 Task: Add a signature Gabriel Evans containing With warm thanks and best wishes, Gabriel Evans to email address softage.4@softage.net and add a label Clothing
Action: Mouse moved to (933, 89)
Screenshot: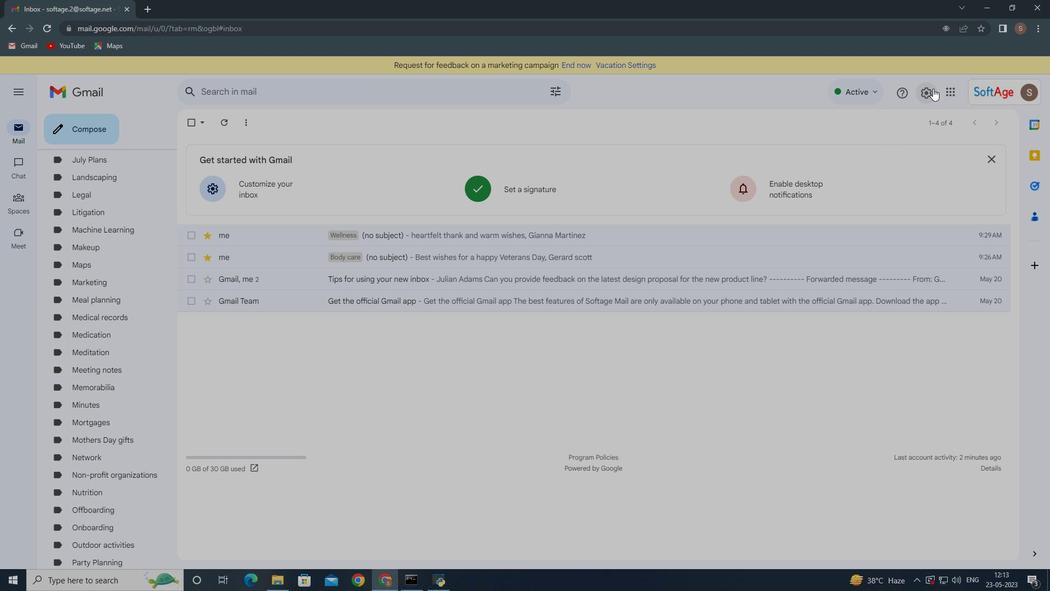 
Action: Mouse pressed left at (933, 89)
Screenshot: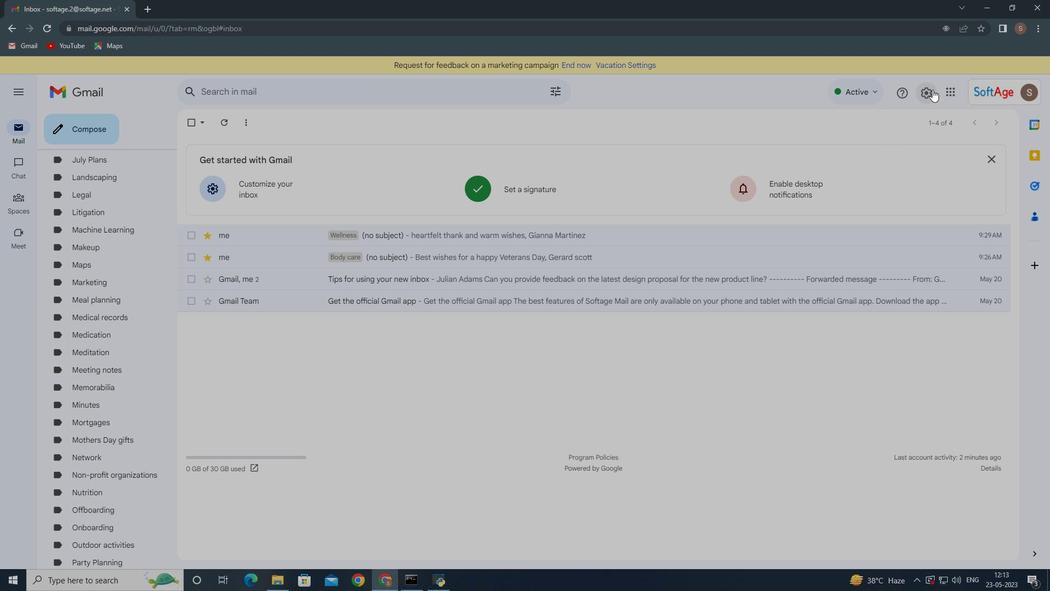 
Action: Mouse moved to (918, 148)
Screenshot: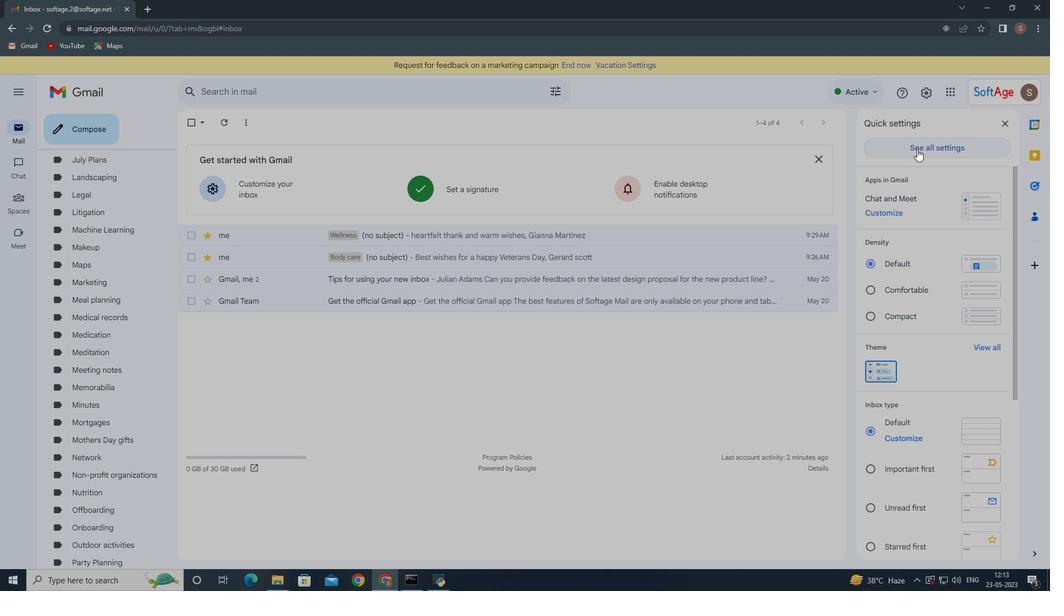 
Action: Mouse pressed left at (918, 148)
Screenshot: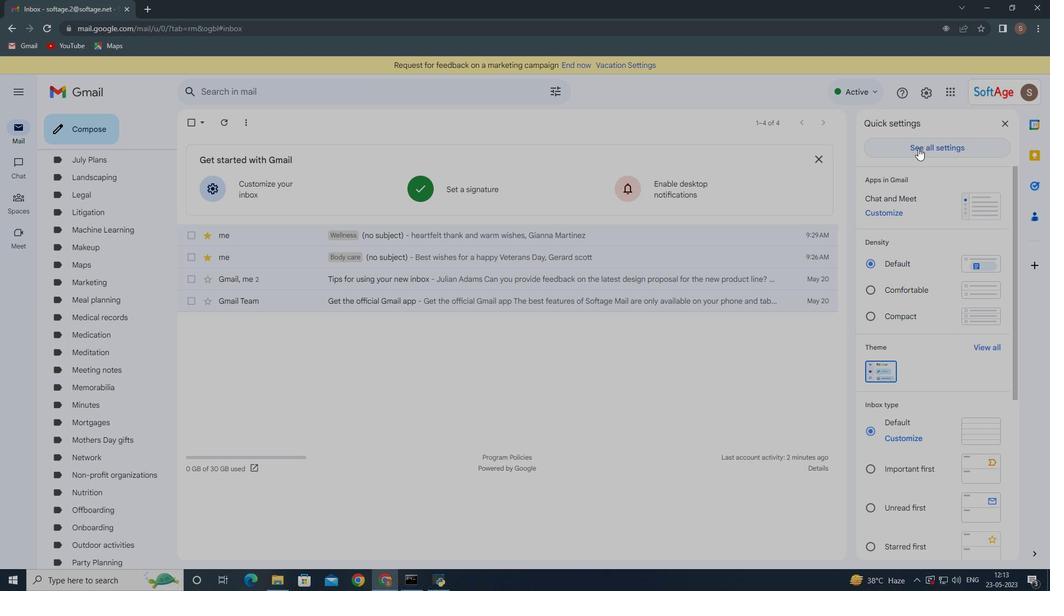 
Action: Mouse moved to (497, 222)
Screenshot: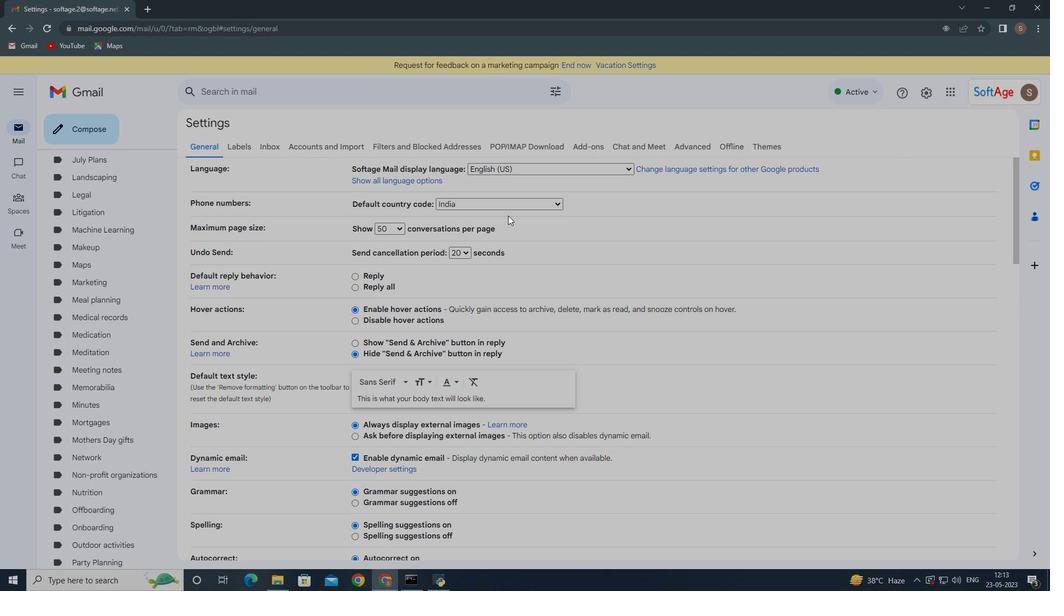 
Action: Mouse scrolled (497, 222) with delta (0, 0)
Screenshot: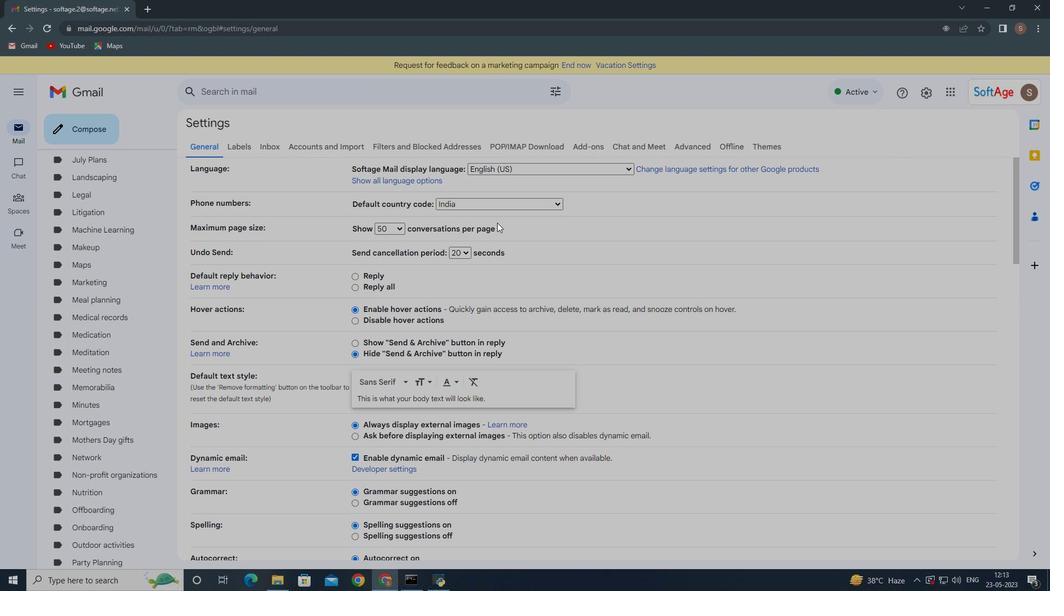 
Action: Mouse scrolled (497, 222) with delta (0, 0)
Screenshot: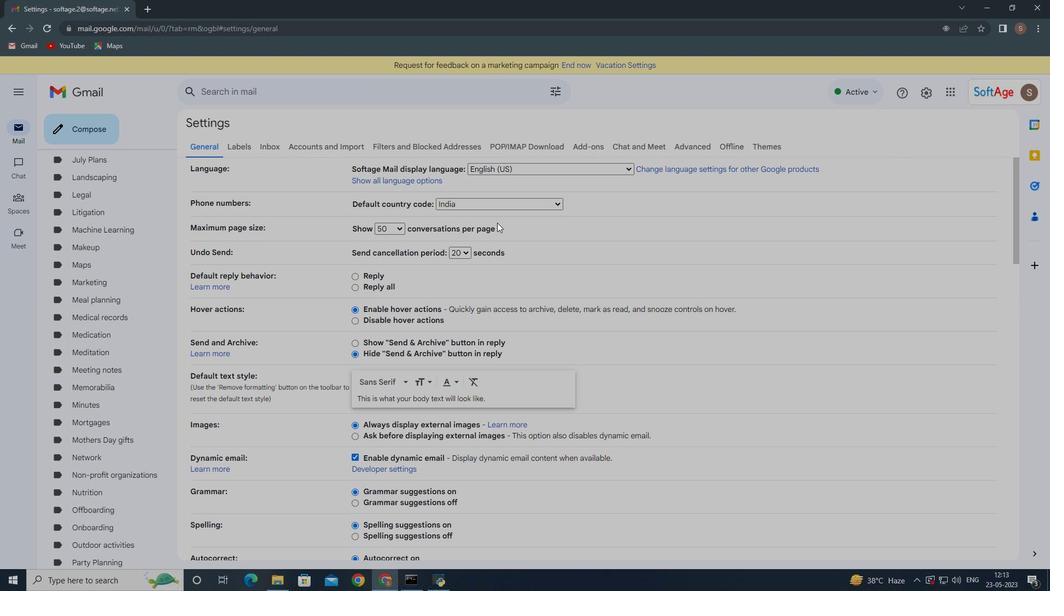 
Action: Mouse scrolled (497, 222) with delta (0, 0)
Screenshot: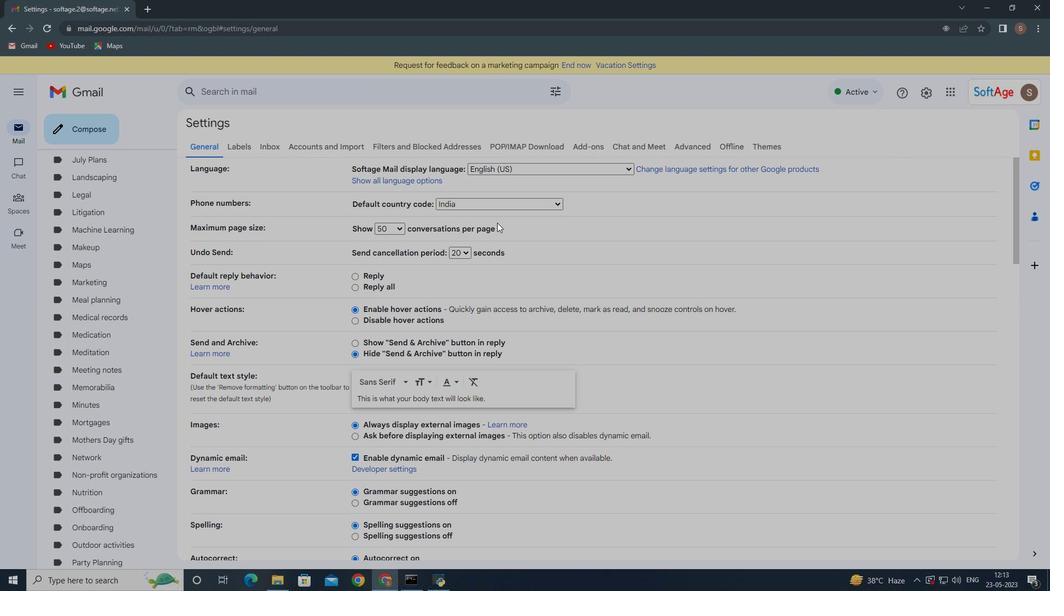 
Action: Mouse scrolled (497, 222) with delta (0, 0)
Screenshot: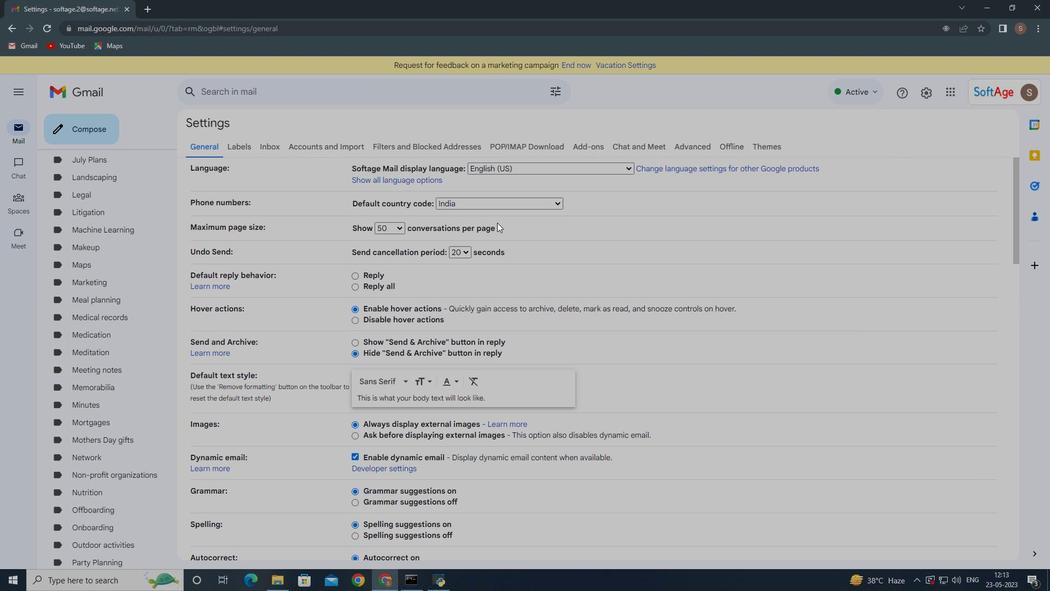 
Action: Mouse scrolled (497, 222) with delta (0, 0)
Screenshot: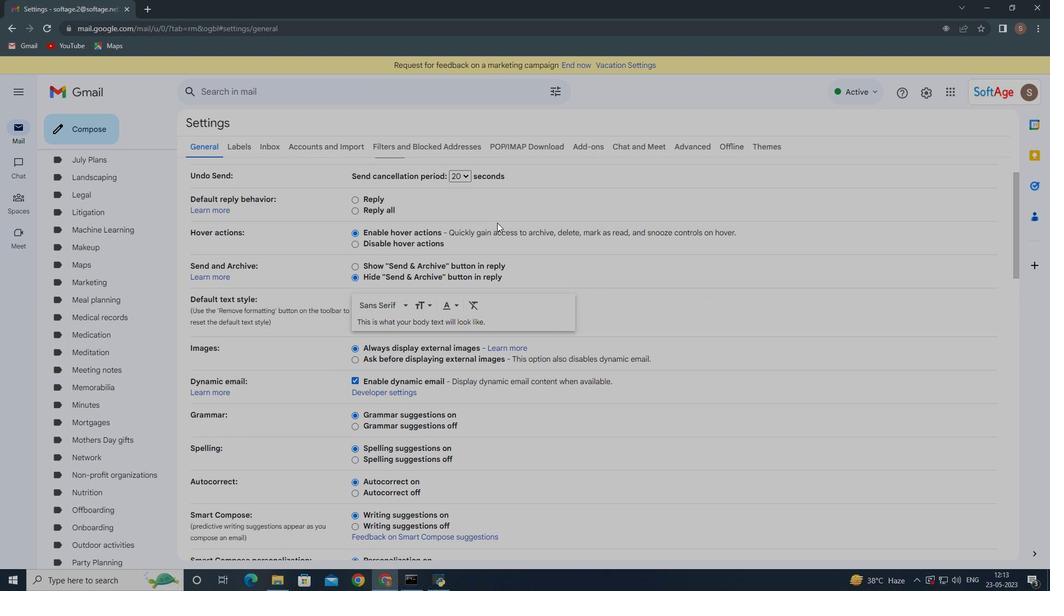 
Action: Mouse scrolled (497, 222) with delta (0, 0)
Screenshot: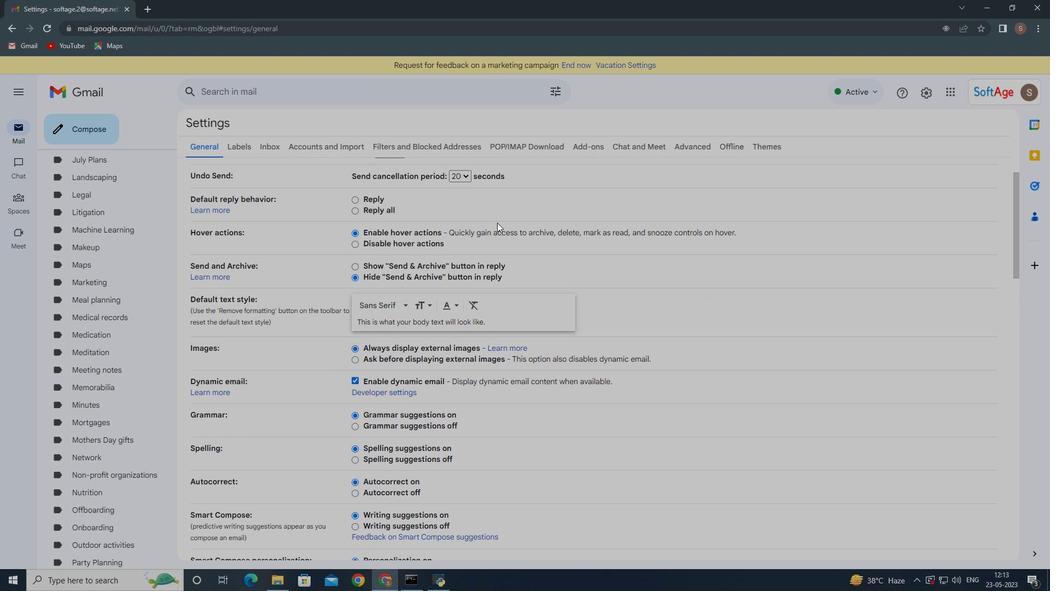 
Action: Mouse scrolled (497, 222) with delta (0, 0)
Screenshot: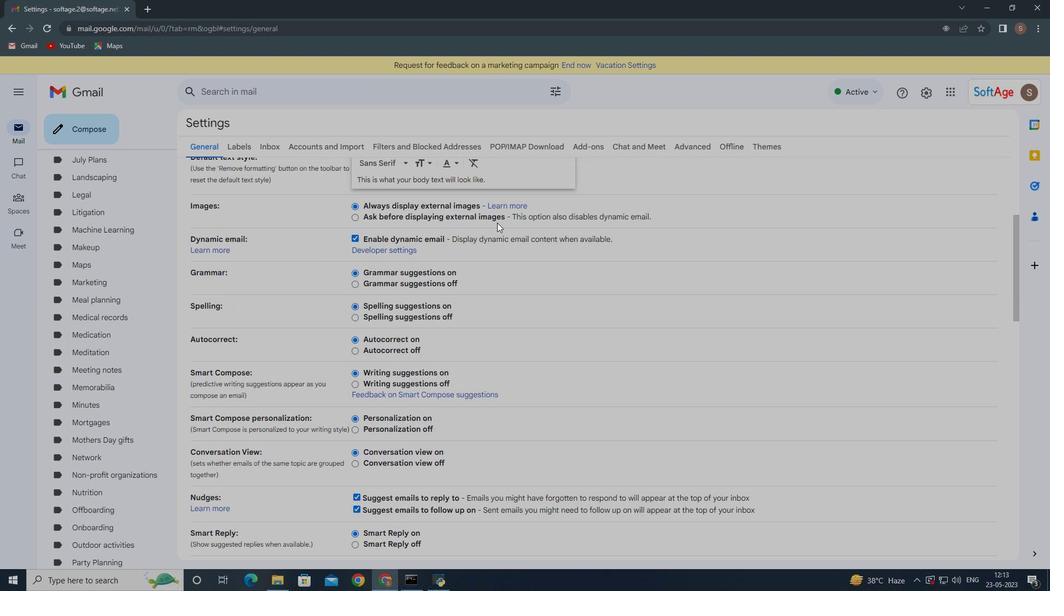 
Action: Mouse scrolled (497, 222) with delta (0, 0)
Screenshot: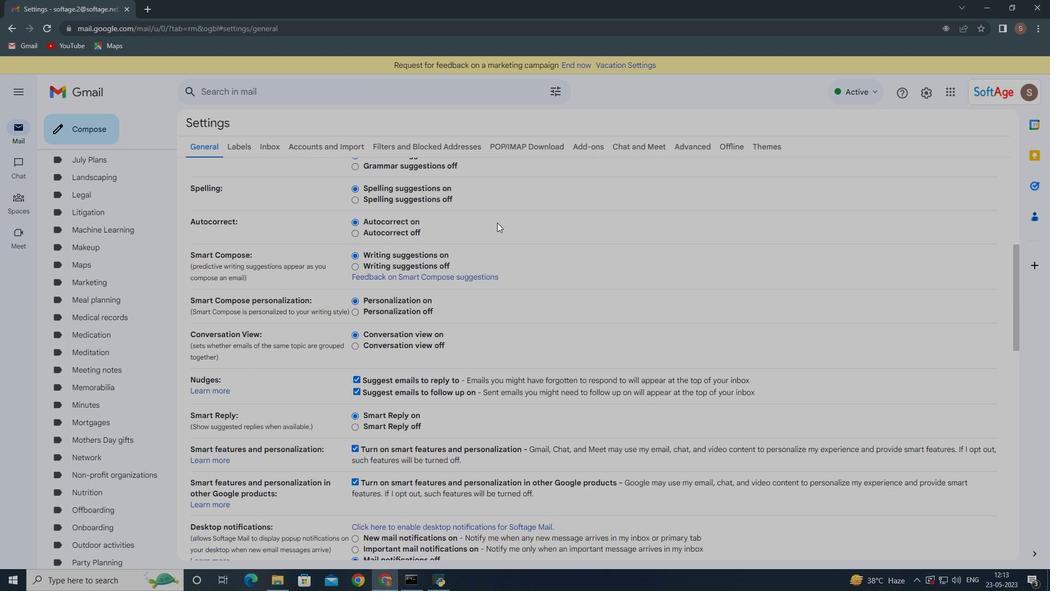 
Action: Mouse scrolled (497, 222) with delta (0, 0)
Screenshot: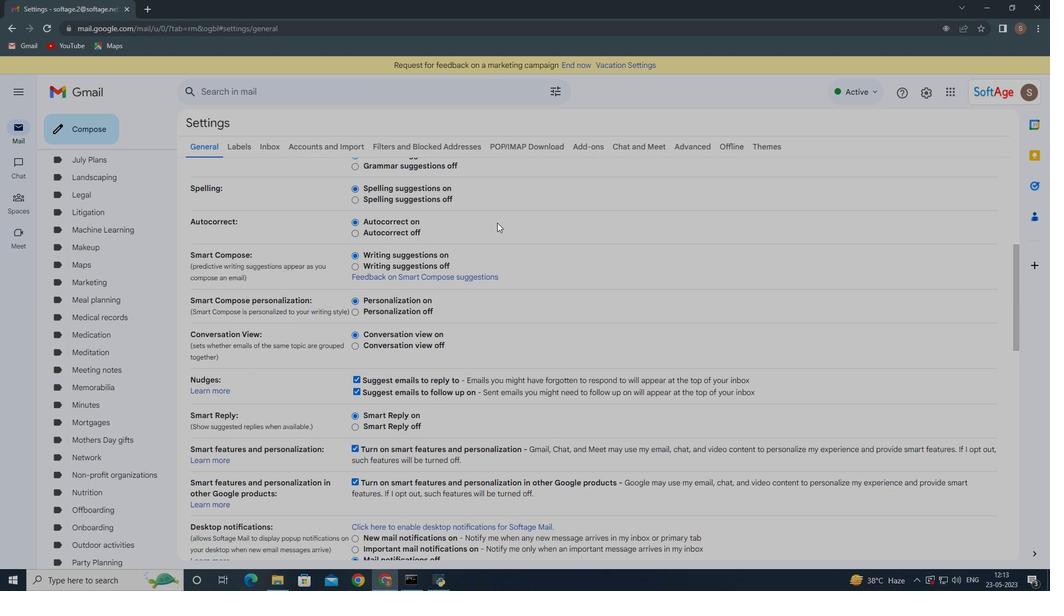 
Action: Mouse scrolled (497, 222) with delta (0, 0)
Screenshot: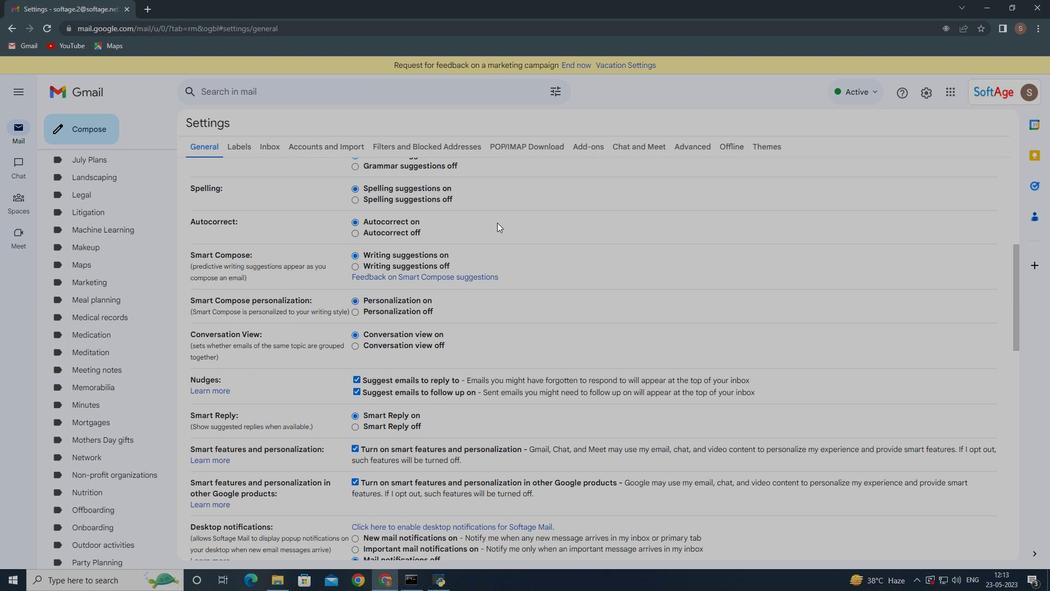 
Action: Mouse scrolled (497, 222) with delta (0, 0)
Screenshot: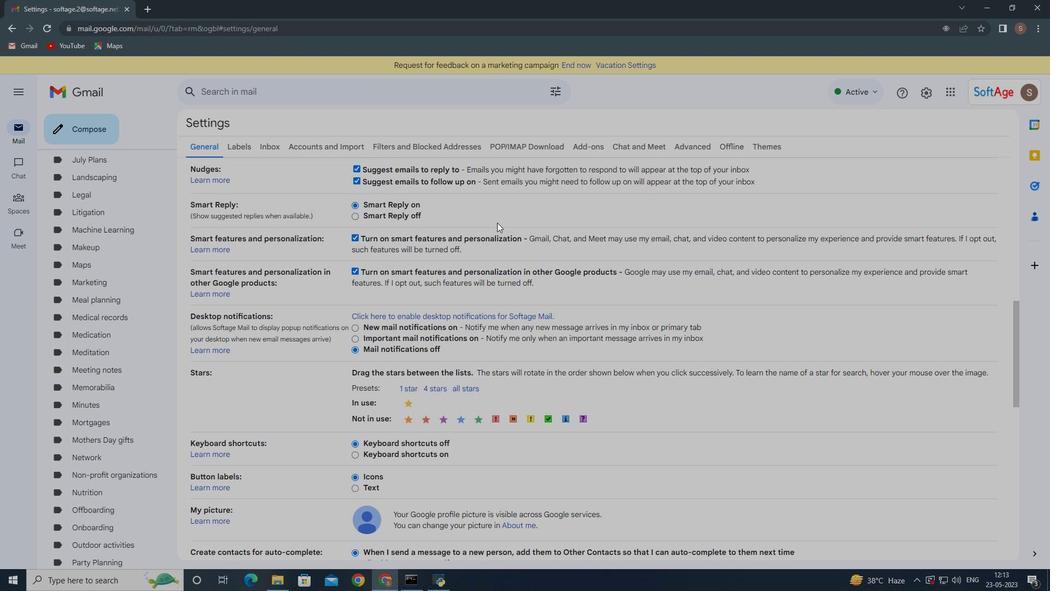 
Action: Mouse scrolled (497, 222) with delta (0, 0)
Screenshot: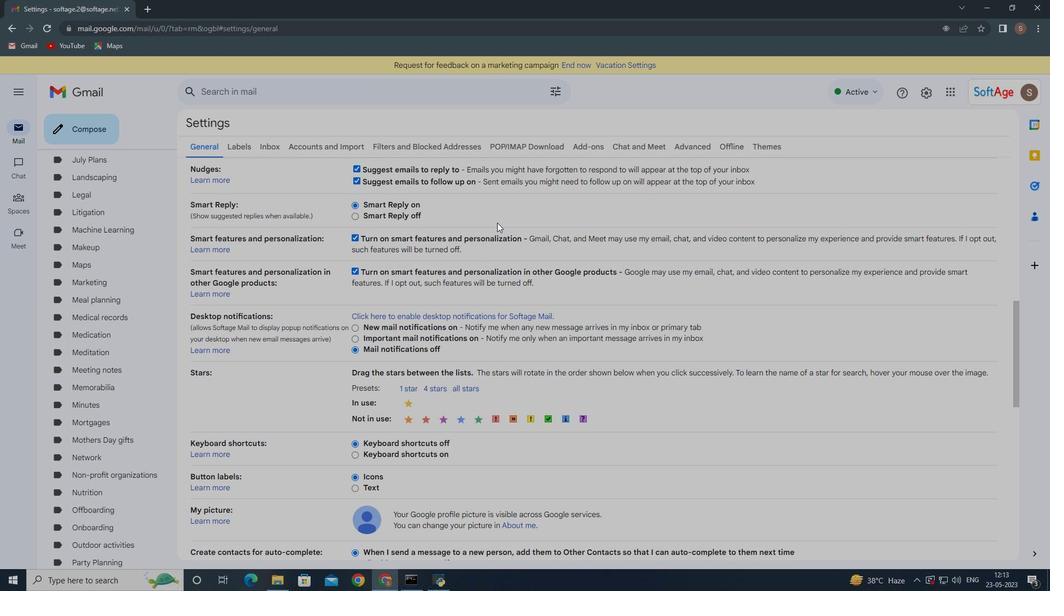 
Action: Mouse scrolled (497, 222) with delta (0, 0)
Screenshot: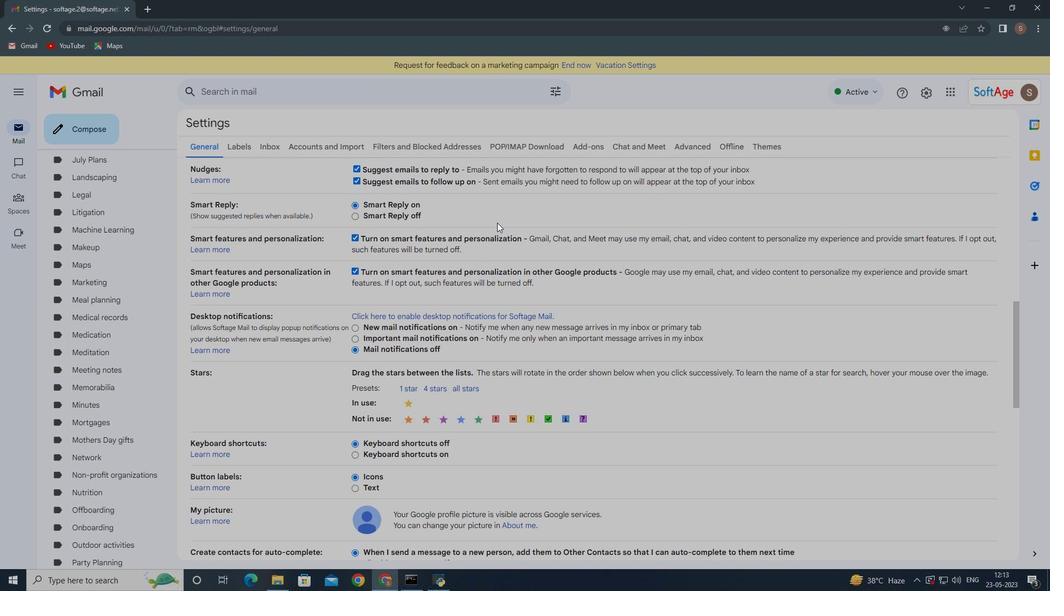 
Action: Mouse moved to (497, 223)
Screenshot: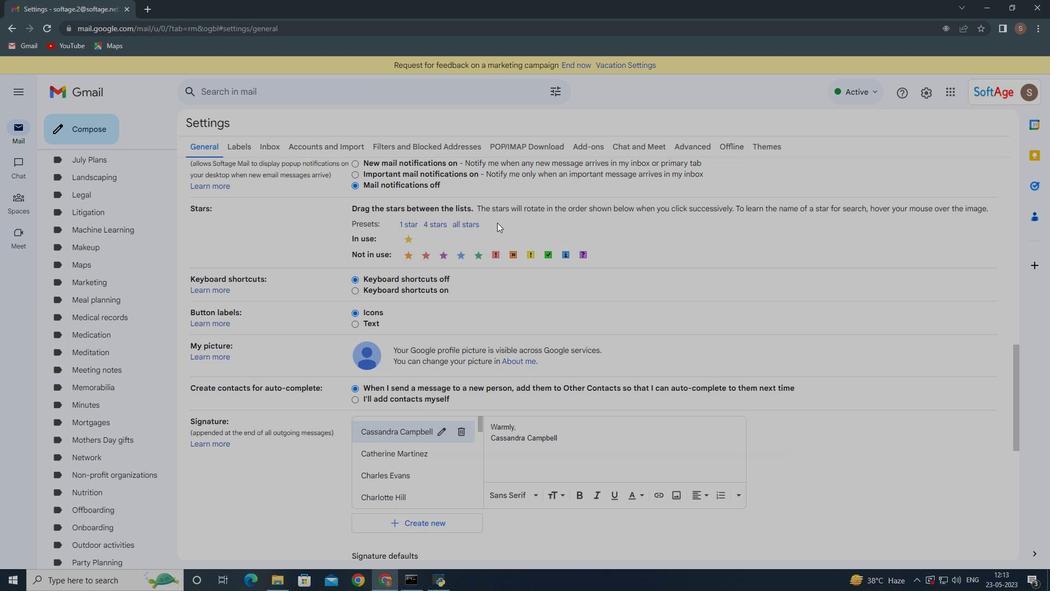 
Action: Mouse scrolled (497, 223) with delta (0, 0)
Screenshot: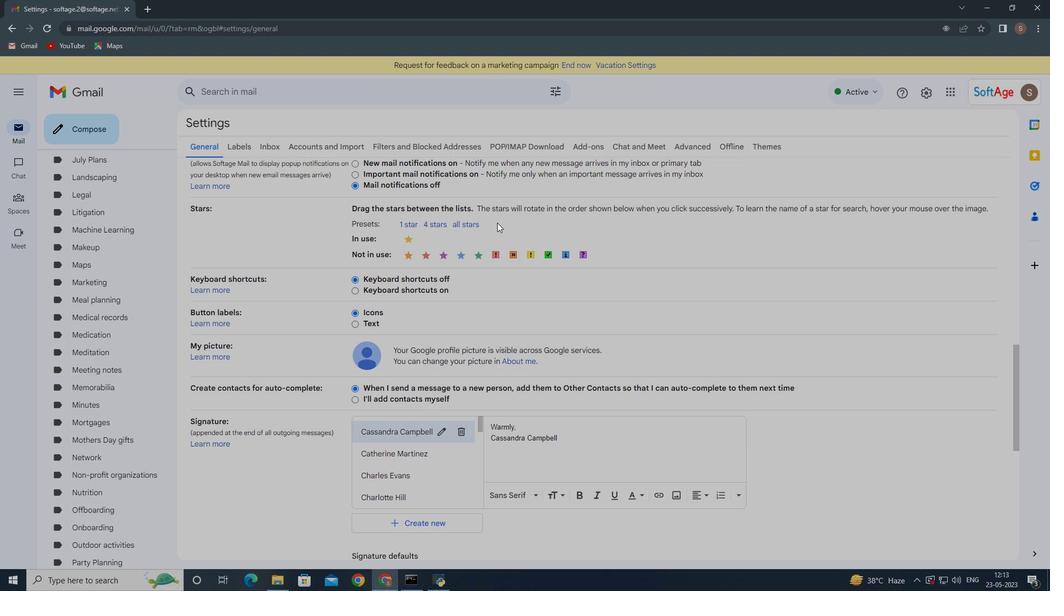
Action: Mouse moved to (497, 224)
Screenshot: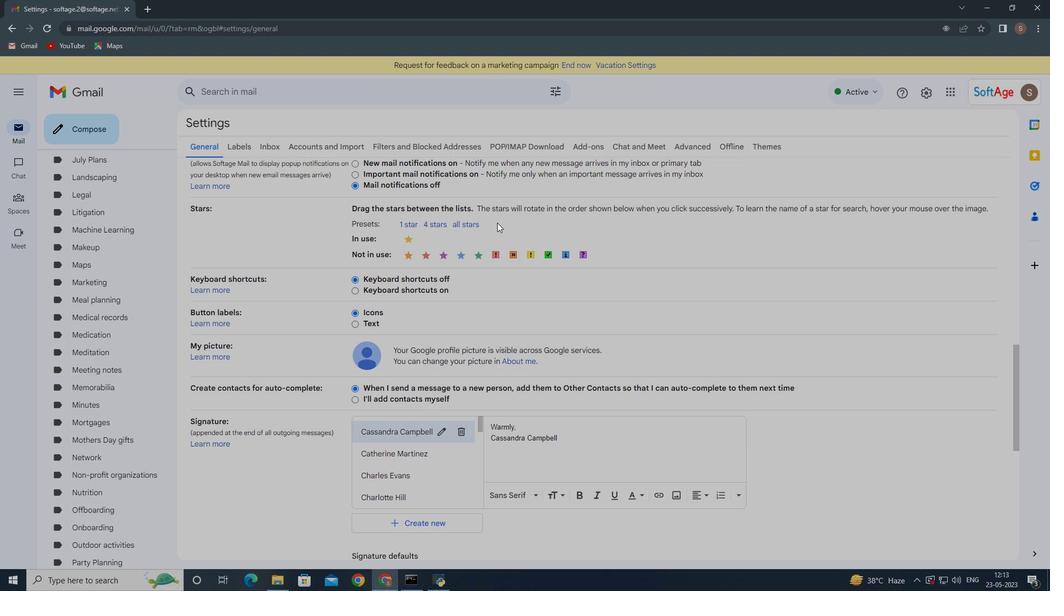 
Action: Mouse scrolled (497, 223) with delta (0, 0)
Screenshot: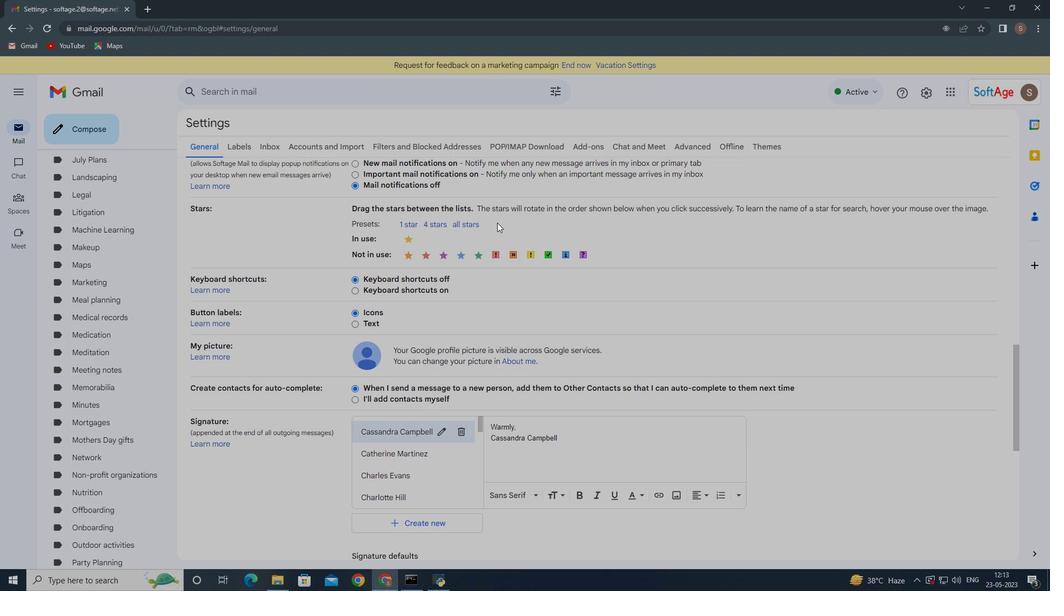 
Action: Mouse moved to (497, 224)
Screenshot: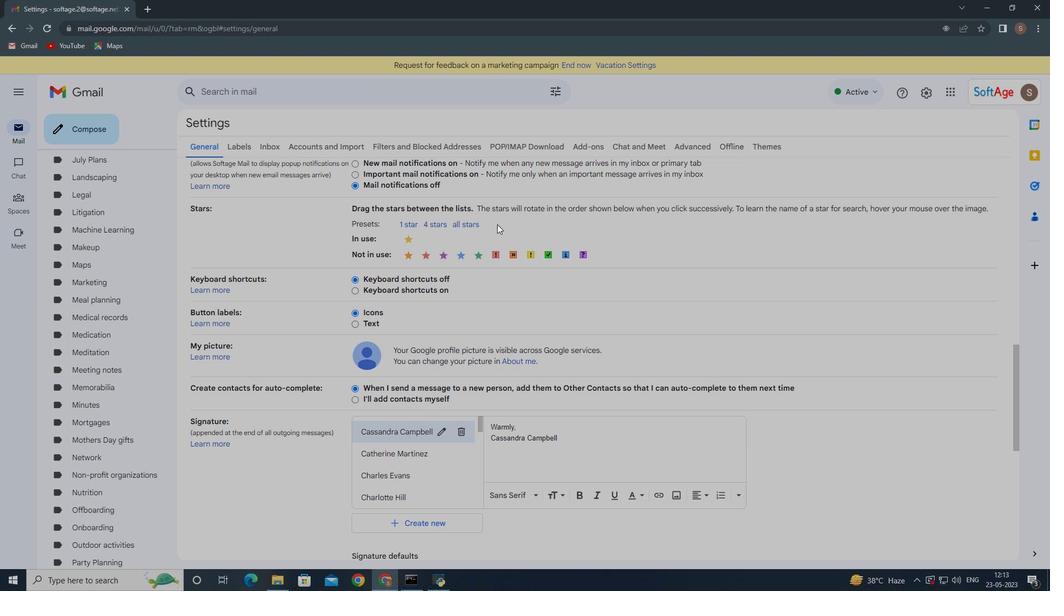 
Action: Mouse scrolled (497, 223) with delta (0, 0)
Screenshot: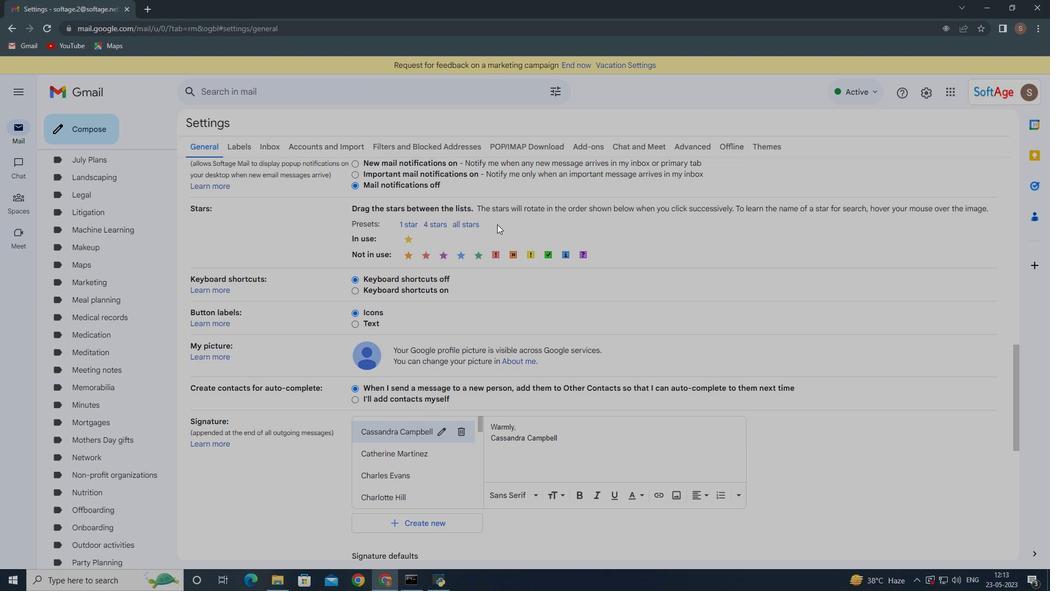 
Action: Mouse moved to (442, 356)
Screenshot: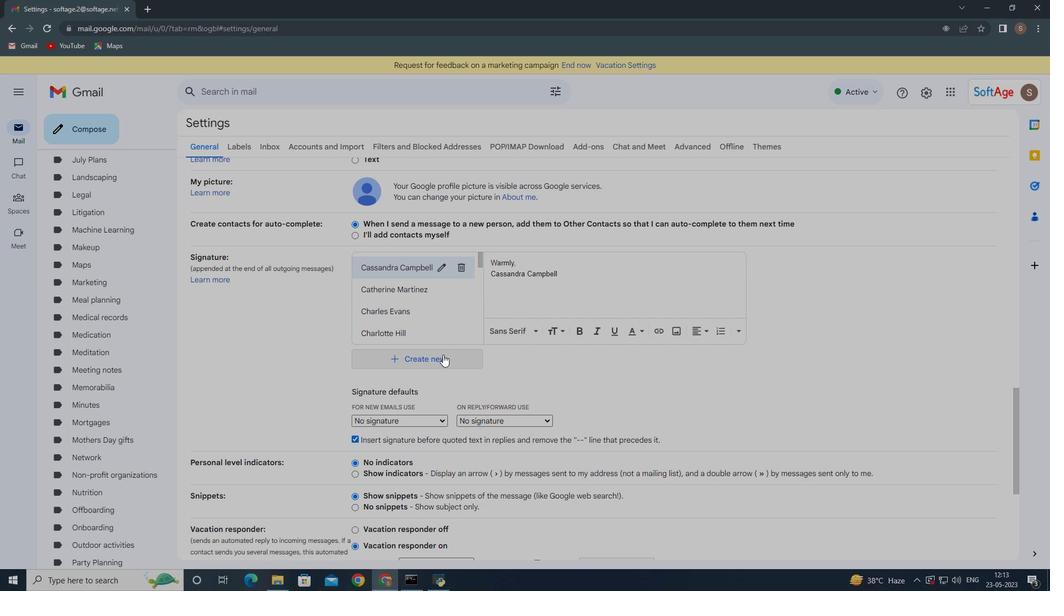 
Action: Mouse pressed left at (442, 356)
Screenshot: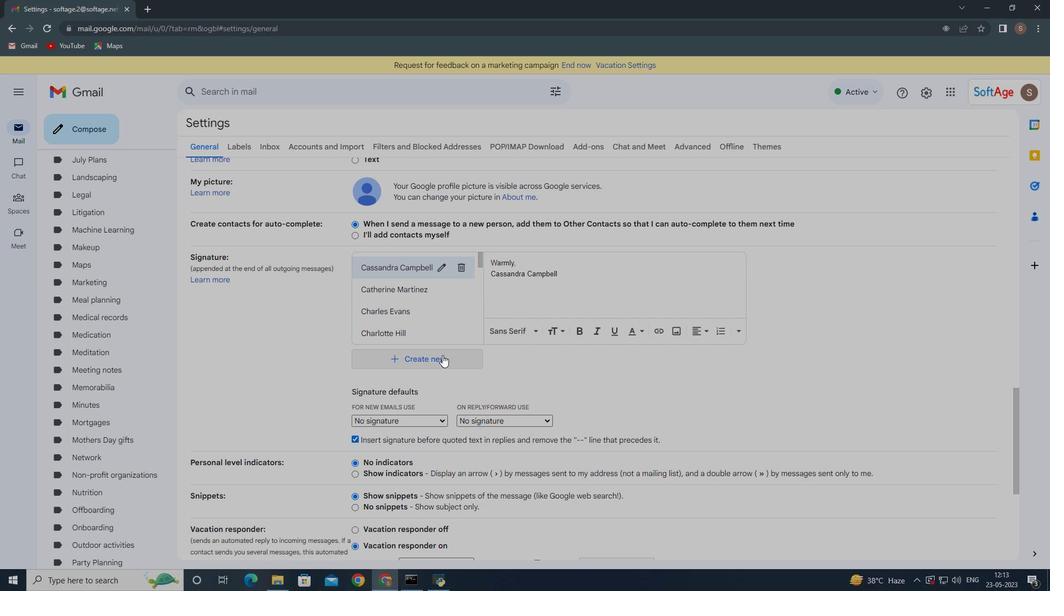 
Action: Mouse moved to (522, 247)
Screenshot: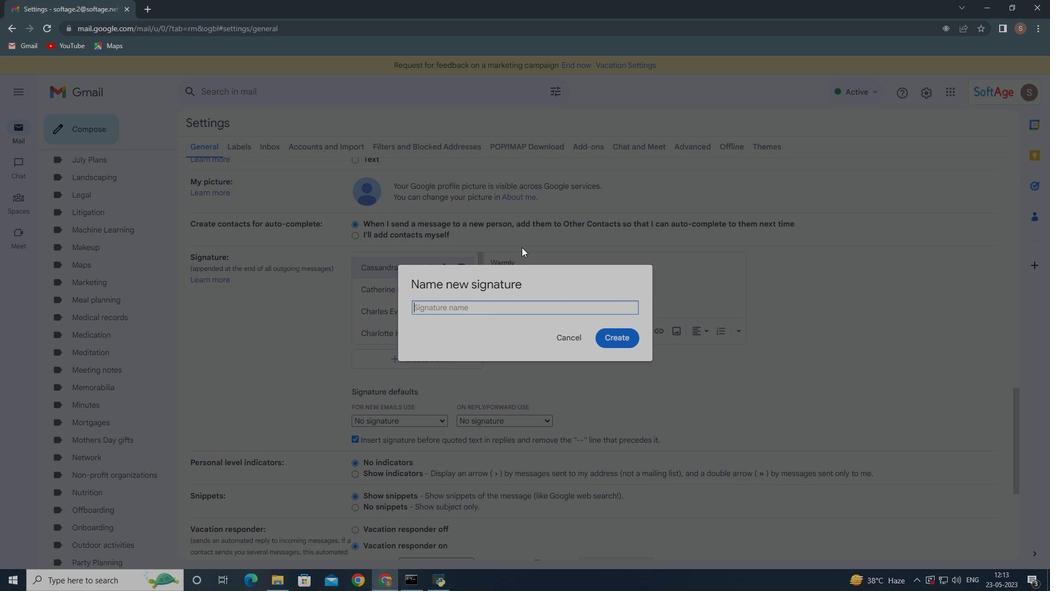 
Action: Key pressed <Key.shift><Key.shift><Key.shift><Key.shift><Key.shift><Key.shift><Key.shift><Key.shift><Key.shift>Gabriel<Key.space><Key.shift><Key.shift><Key.shift><Key.shift><Key.shift><Key.shift><Key.shift><Key.shift><Key.shift><Key.shift><Key.shift><Key.shift><Key.shift><Key.shift><Key.shift><Key.shift><Key.shift>Evans
Screenshot: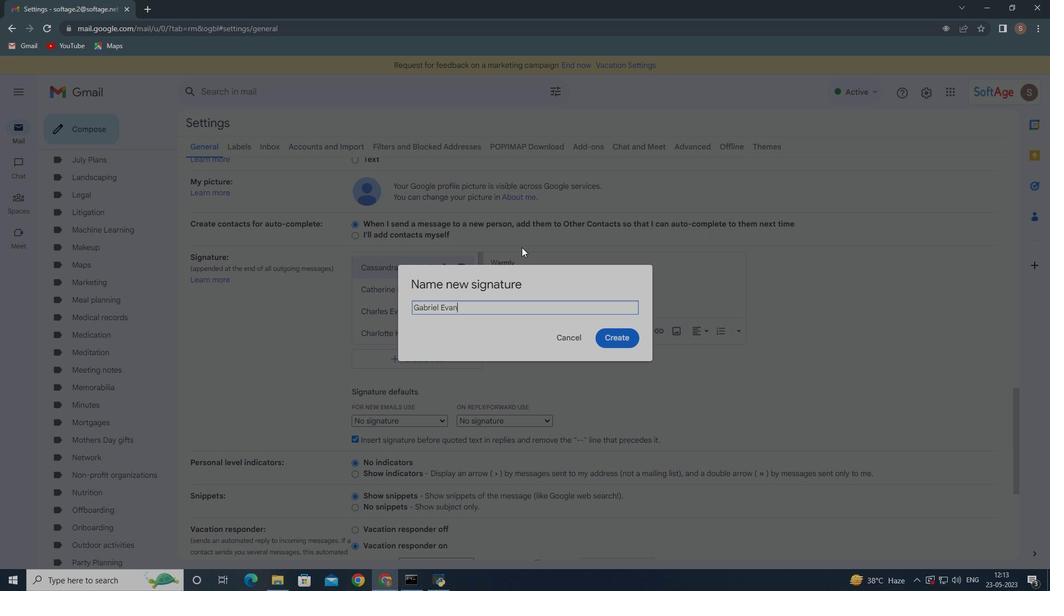 
Action: Mouse moved to (613, 340)
Screenshot: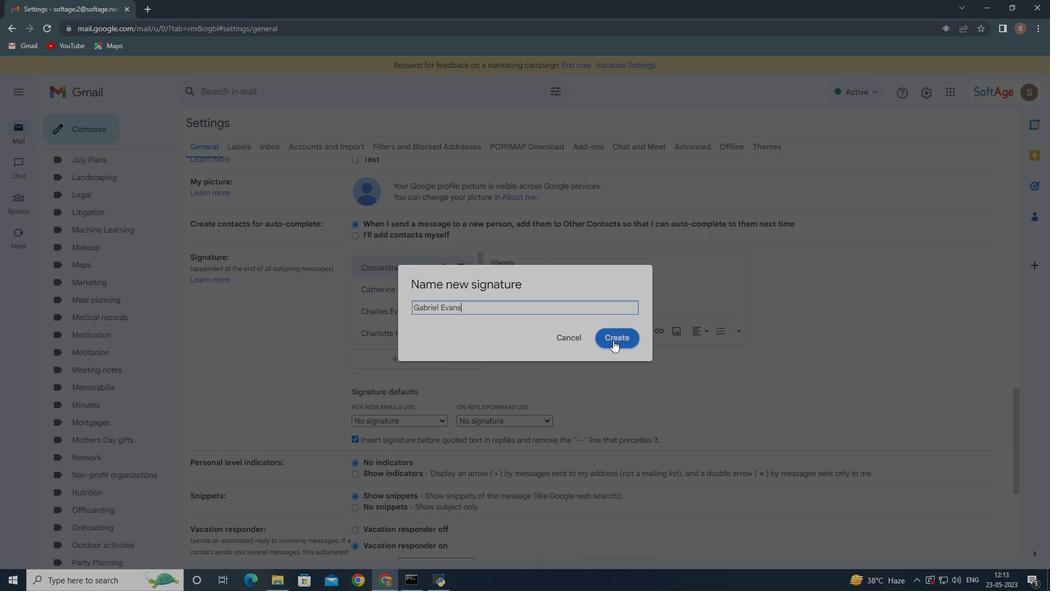 
Action: Mouse pressed left at (613, 340)
Screenshot: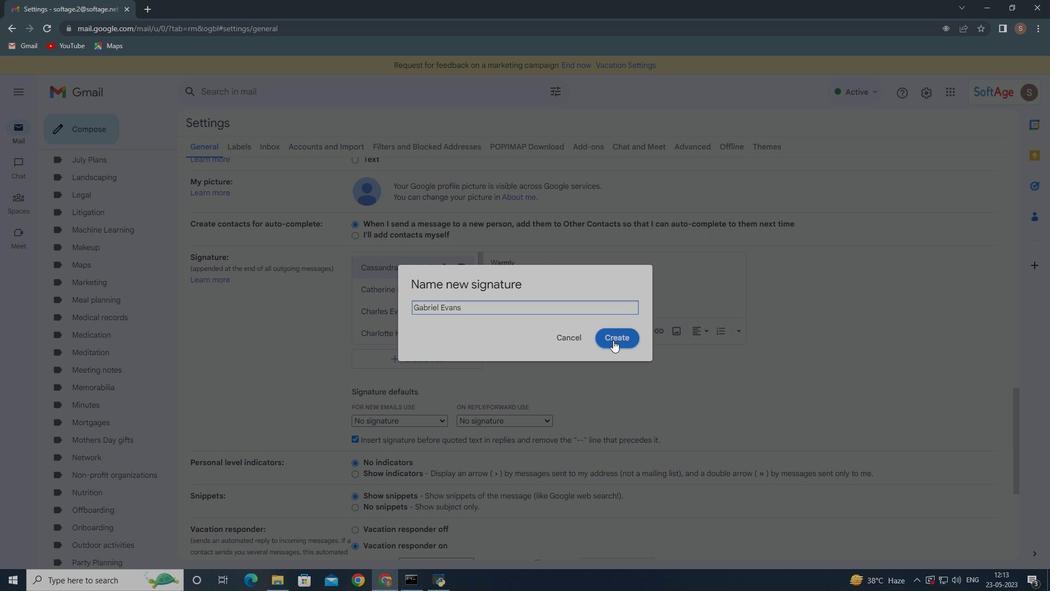 
Action: Mouse moved to (522, 299)
Screenshot: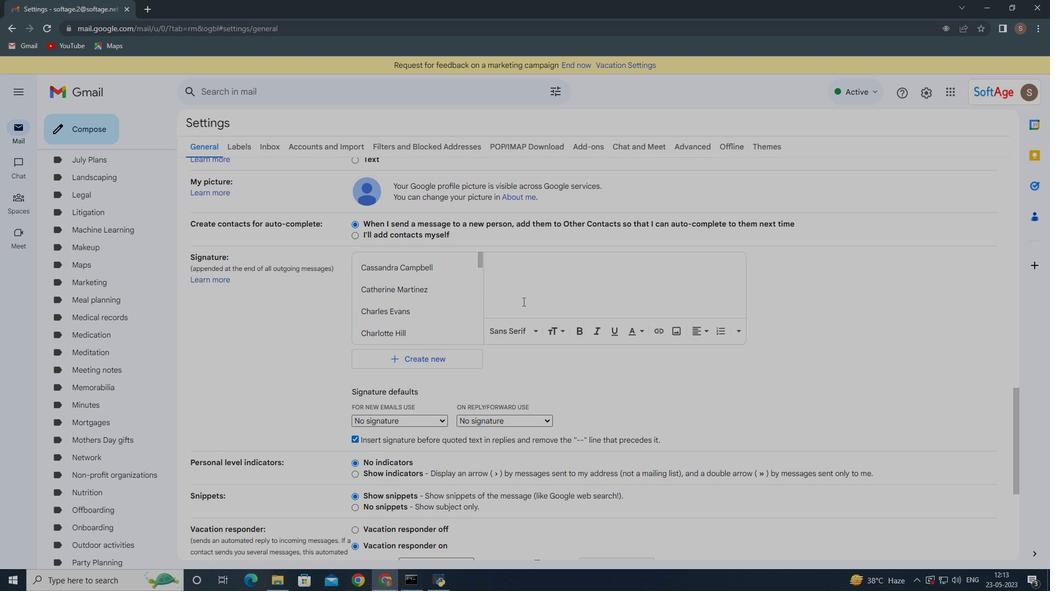
Action: Key pressed <Key.shift><Key.shift><Key.shift><Key.shift><Key.shift><Key.shift>With<Key.space>warm<Key.space>thanks<Key.space>and<Key.space>best<Key.space>wishes,<Key.enter><Key.shift><Key.shift><Key.shift><Key.shift><Key.shift><Key.shift><Key.shift><Key.shift><Key.shift><Key.shift><Key.shift><Key.shift><Key.shift><Key.shift><Key.shift><Key.shift><Key.shift><Key.shift><Key.shift><Key.shift><Key.shift><Key.shift><Key.shift><Key.shift>Gabriel<Key.space><Key.shift><Key.shift><Key.shift><Key.shift><Key.shift><Key.shift><Key.shift><Key.shift><Key.shift><Key.shift><Key.shift>W<Key.backspace><Key.shift>Evans
Screenshot: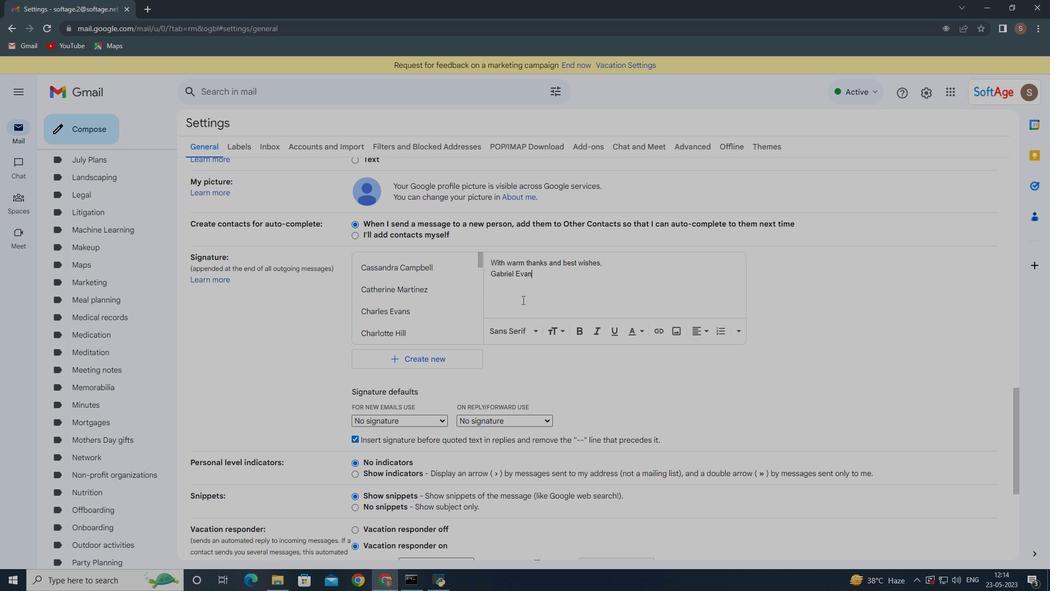 
Action: Mouse scrolled (522, 299) with delta (0, 0)
Screenshot: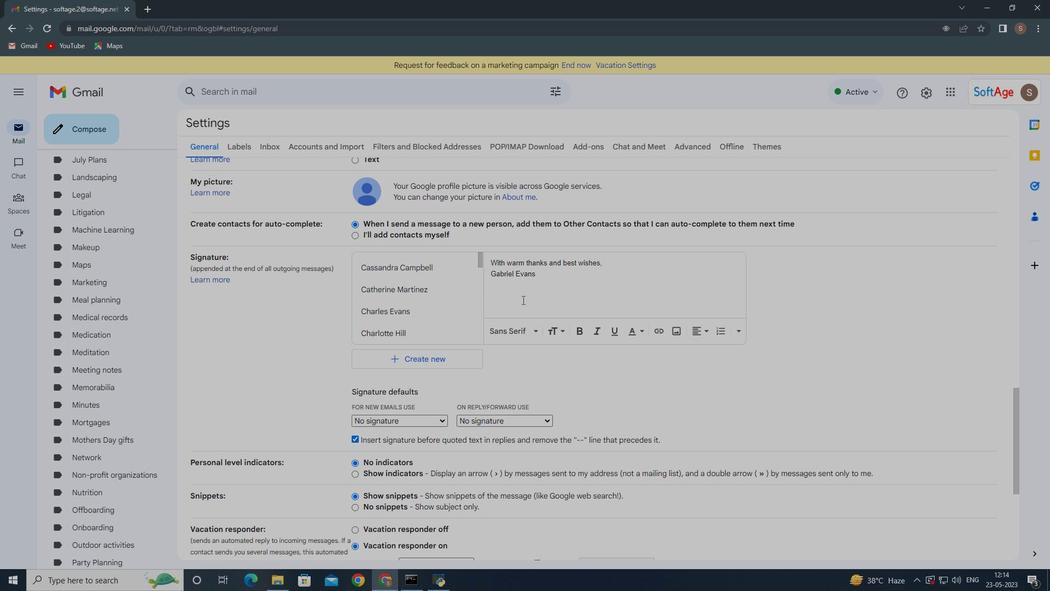 
Action: Mouse scrolled (522, 299) with delta (0, 0)
Screenshot: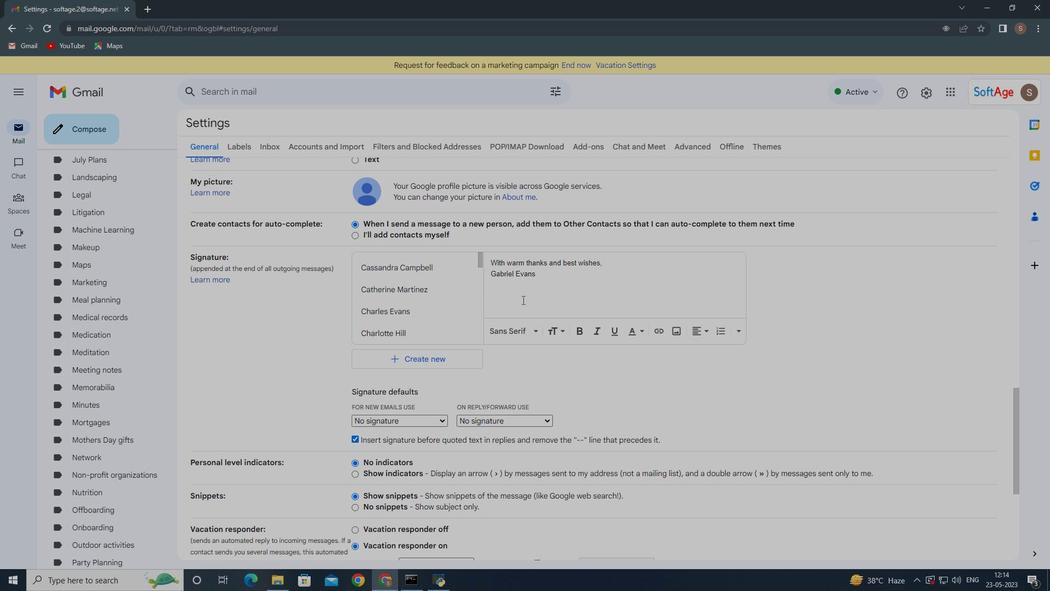 
Action: Mouse scrolled (522, 299) with delta (0, 0)
Screenshot: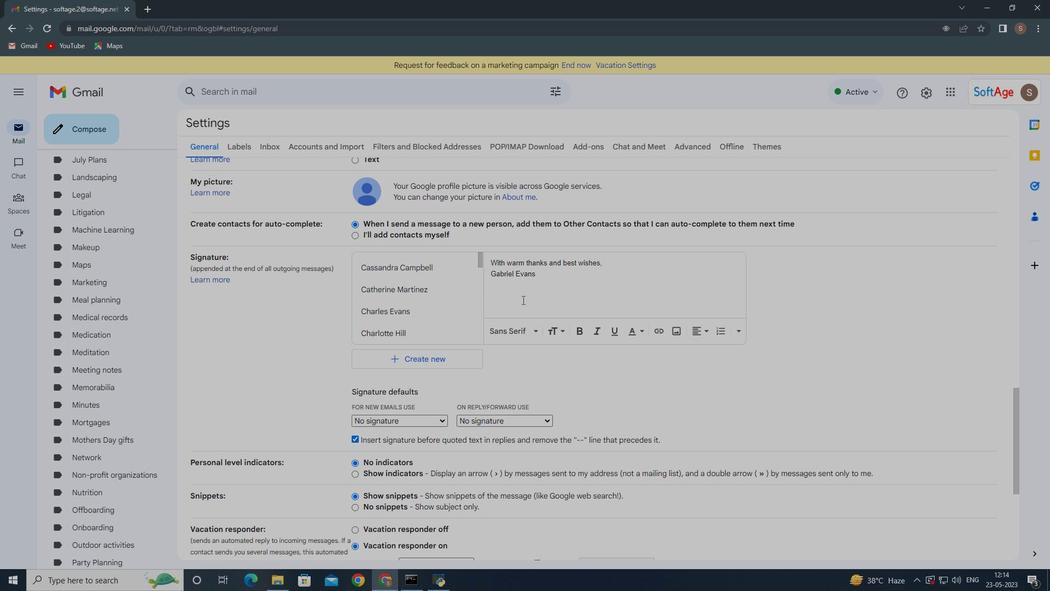 
Action: Mouse scrolled (522, 299) with delta (0, 0)
Screenshot: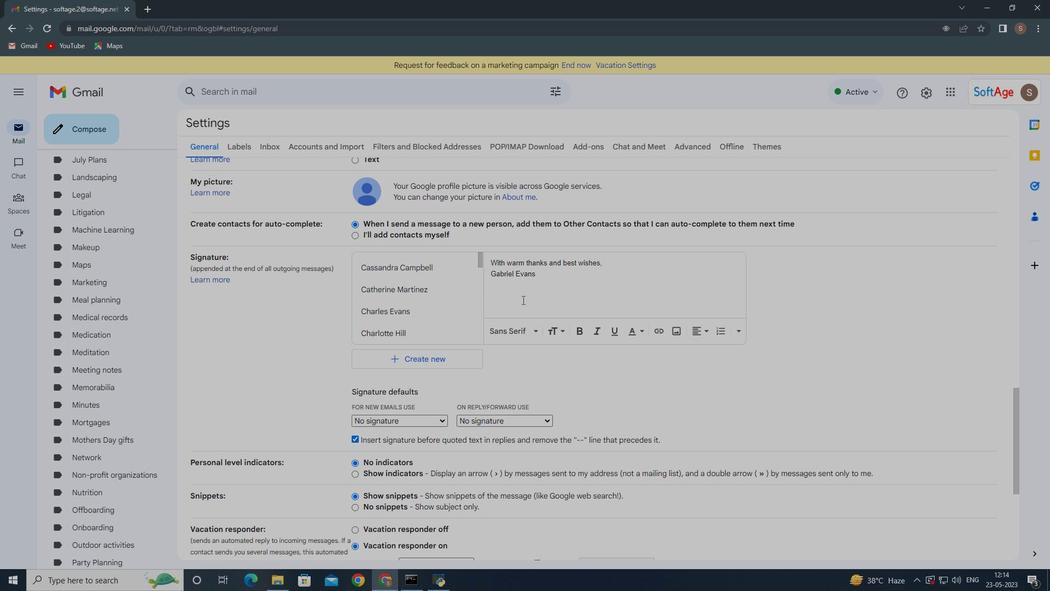 
Action: Mouse scrolled (522, 299) with delta (0, 0)
Screenshot: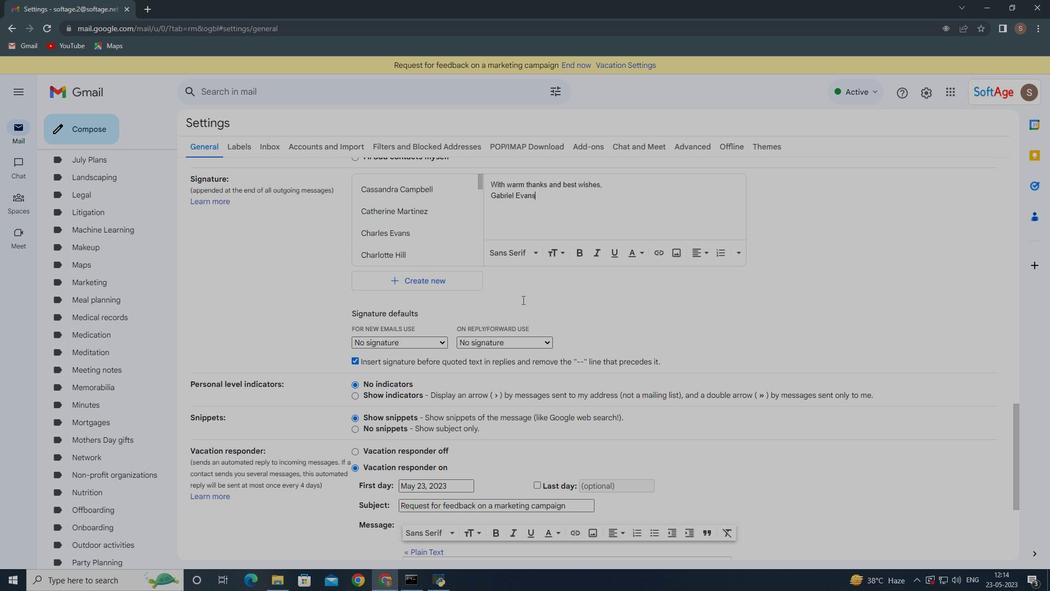 
Action: Mouse moved to (581, 504)
Screenshot: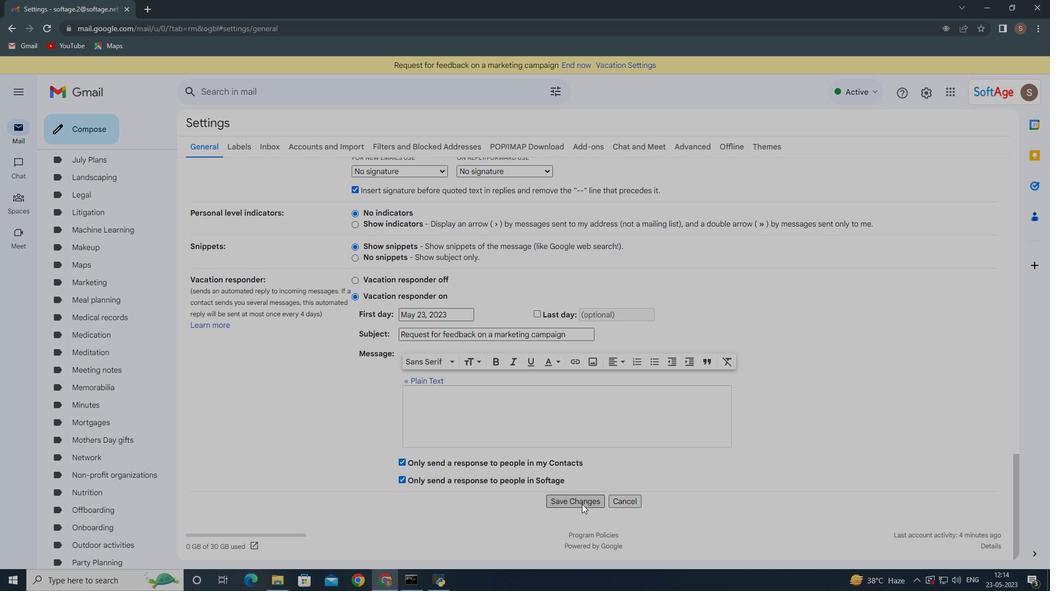 
Action: Mouse pressed left at (581, 504)
Screenshot: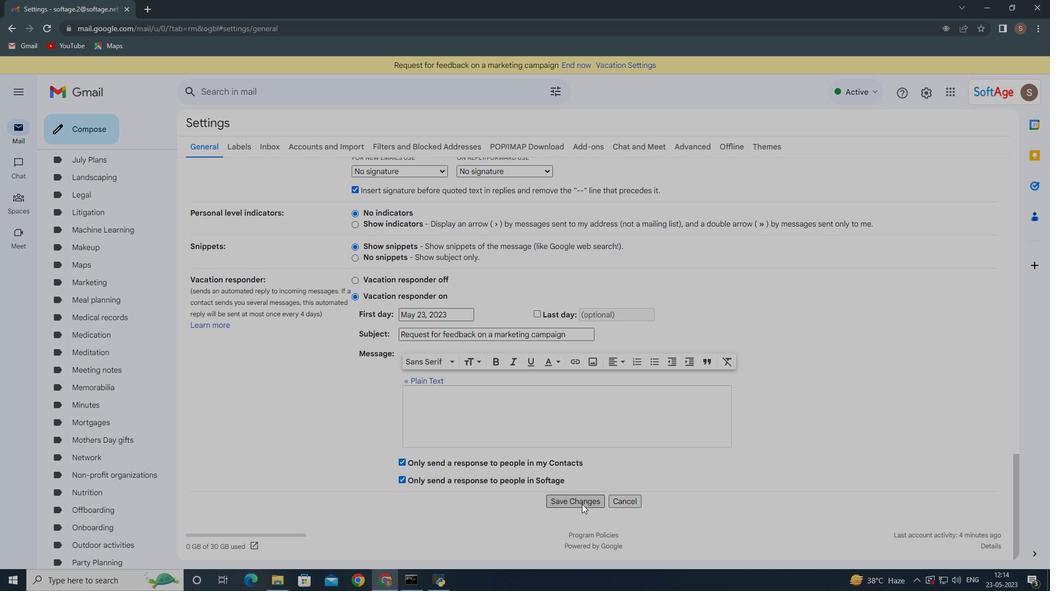 
Action: Mouse moved to (85, 124)
Screenshot: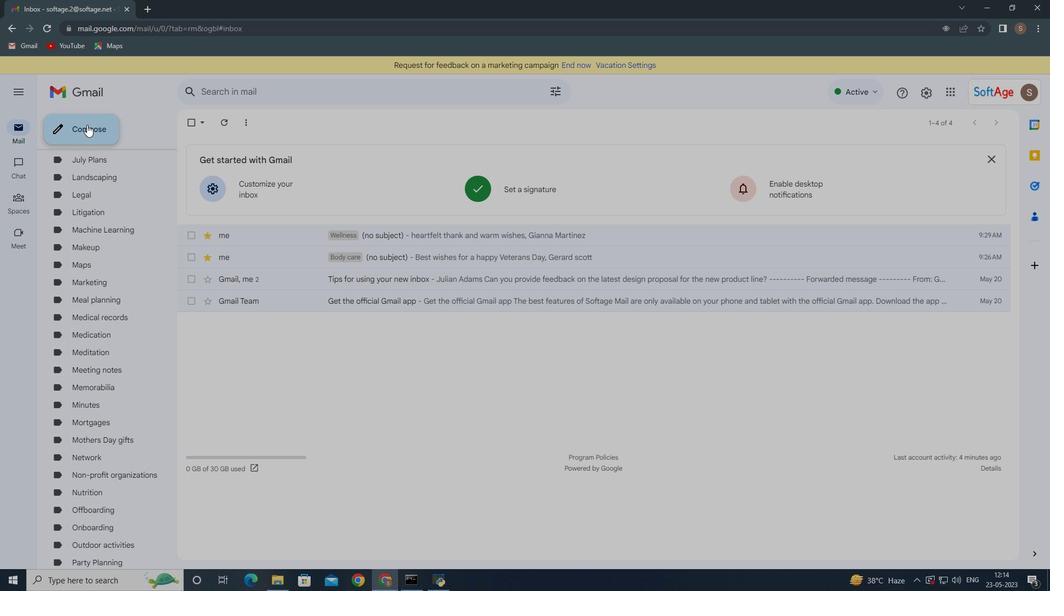 
Action: Mouse pressed left at (85, 124)
Screenshot: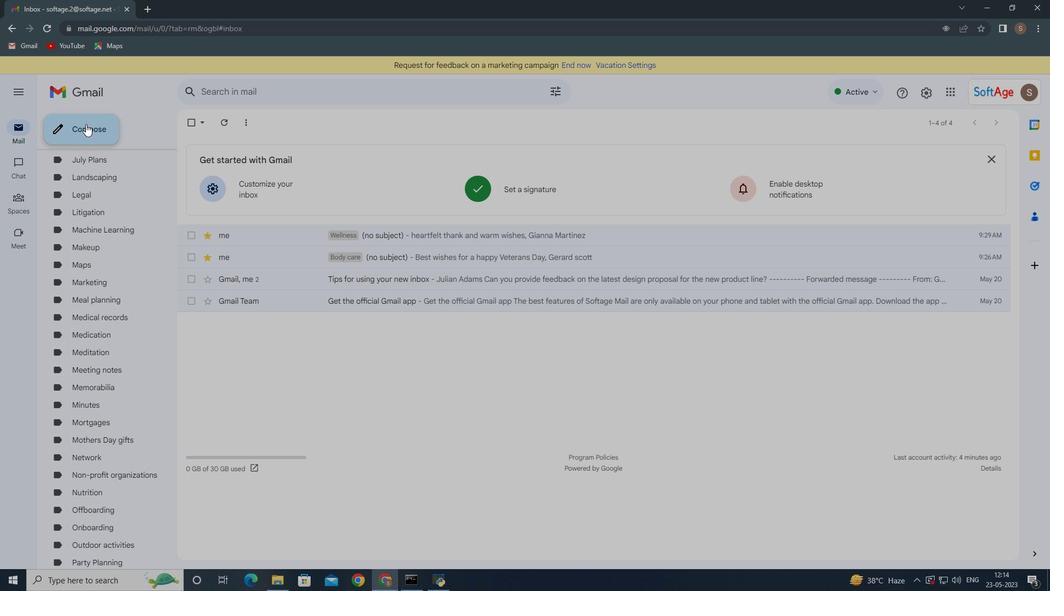
Action: Mouse moved to (308, 212)
Screenshot: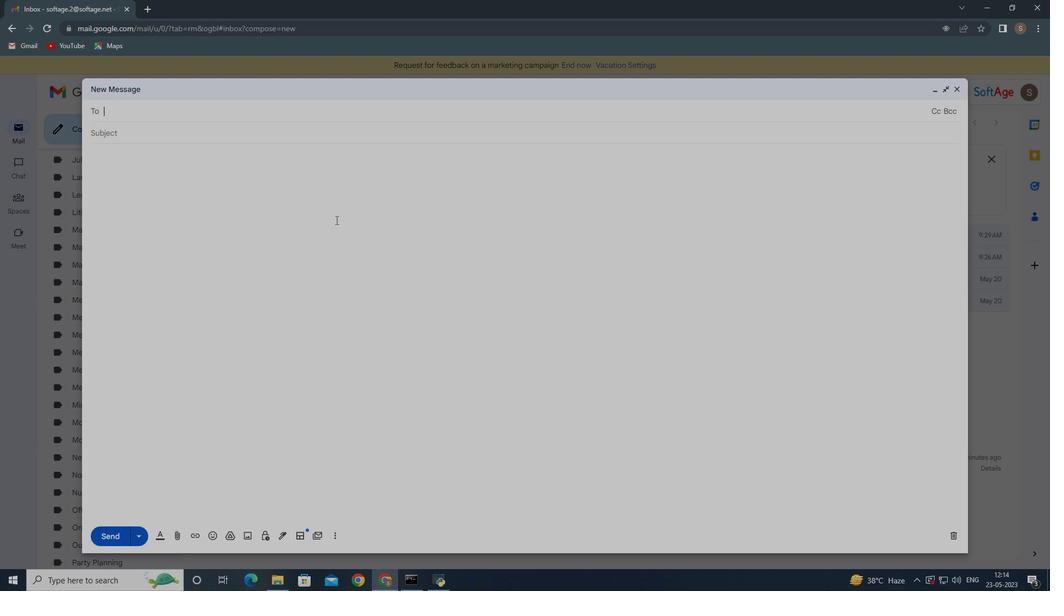 
Action: Key pressed softage.4<Key.enter>
Screenshot: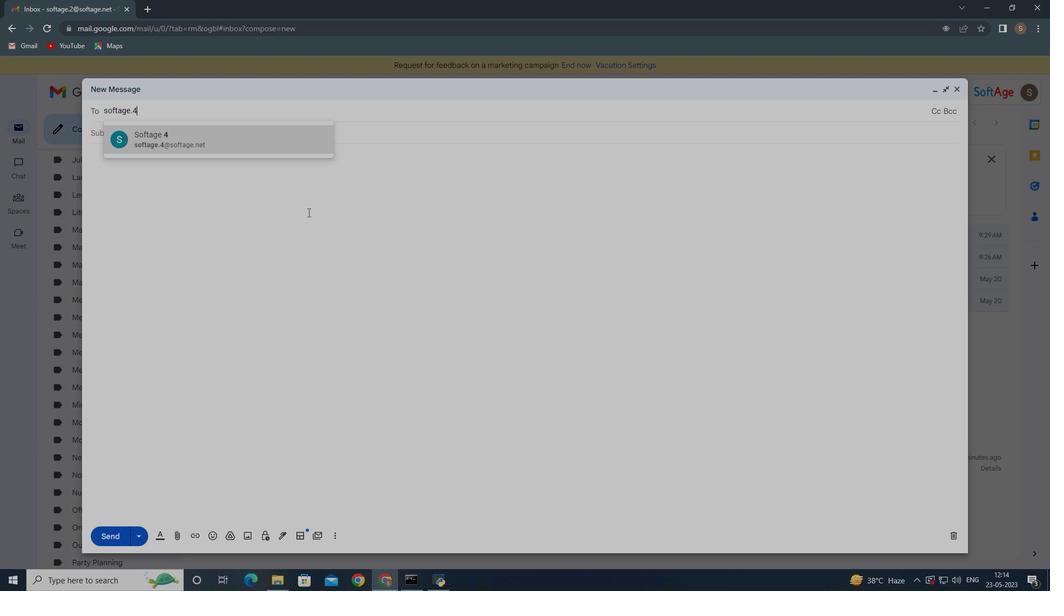 
Action: Mouse moved to (276, 534)
Screenshot: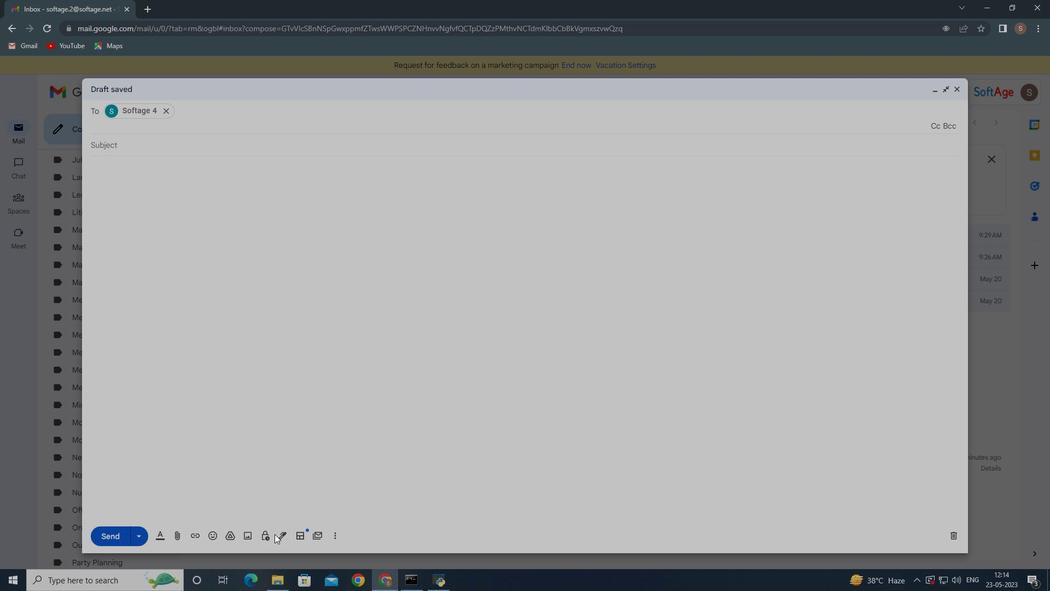 
Action: Mouse pressed left at (276, 534)
Screenshot: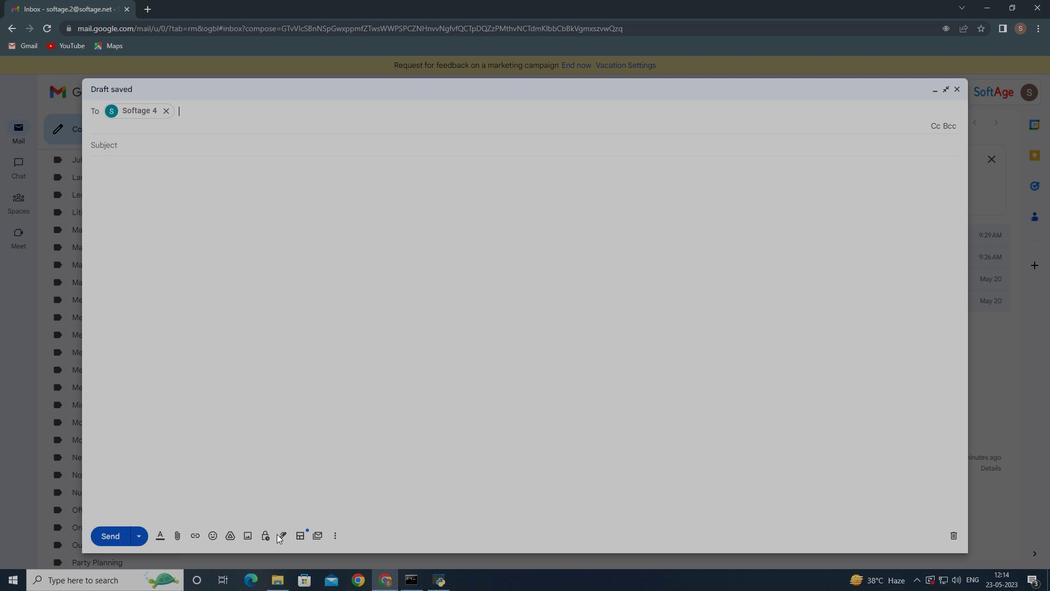 
Action: Mouse moved to (281, 530)
Screenshot: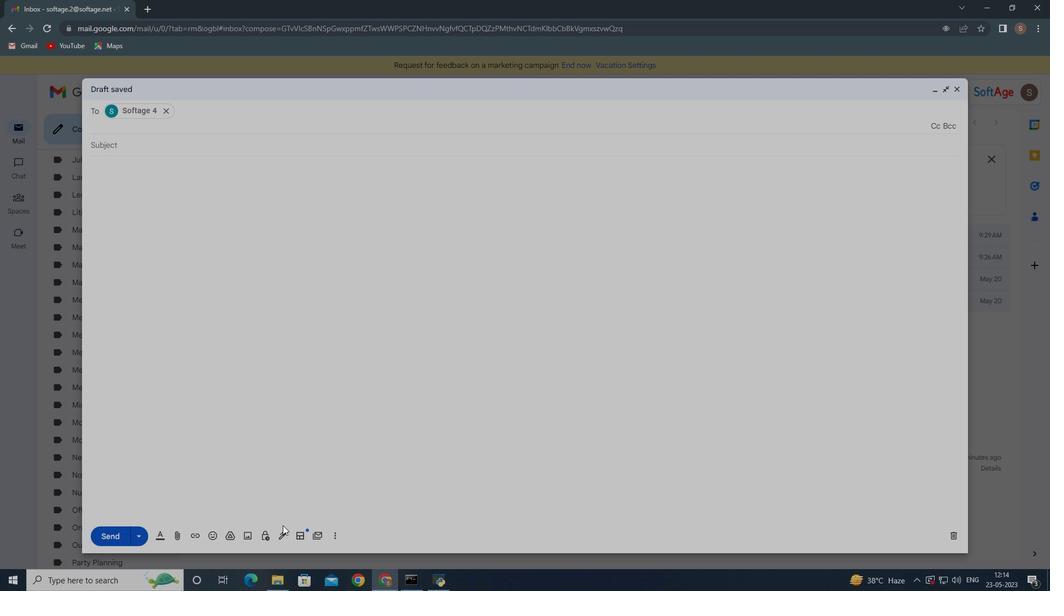 
Action: Mouse pressed left at (281, 530)
Screenshot: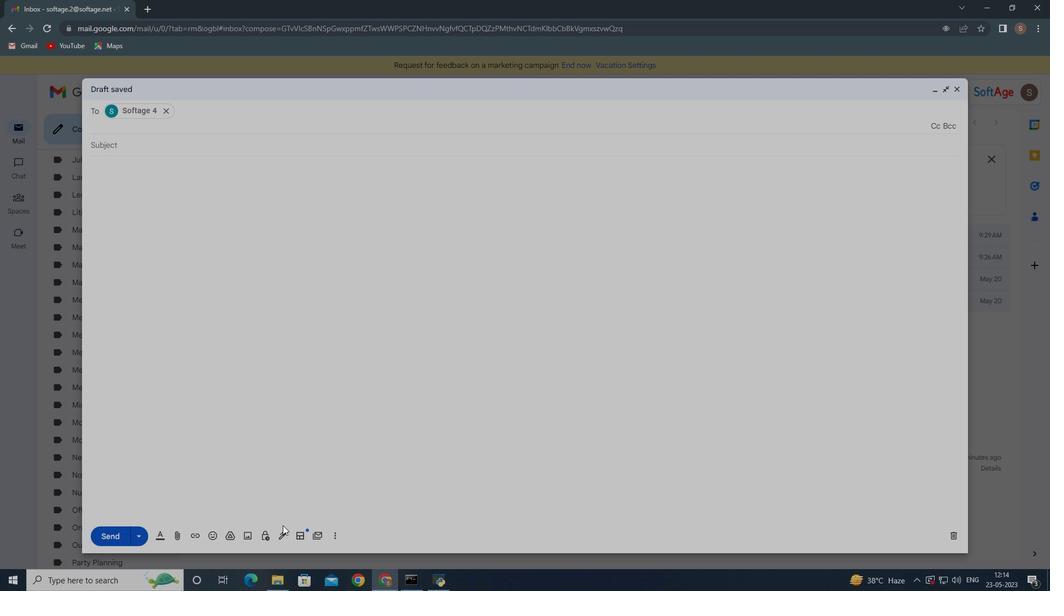 
Action: Mouse moved to (347, 449)
Screenshot: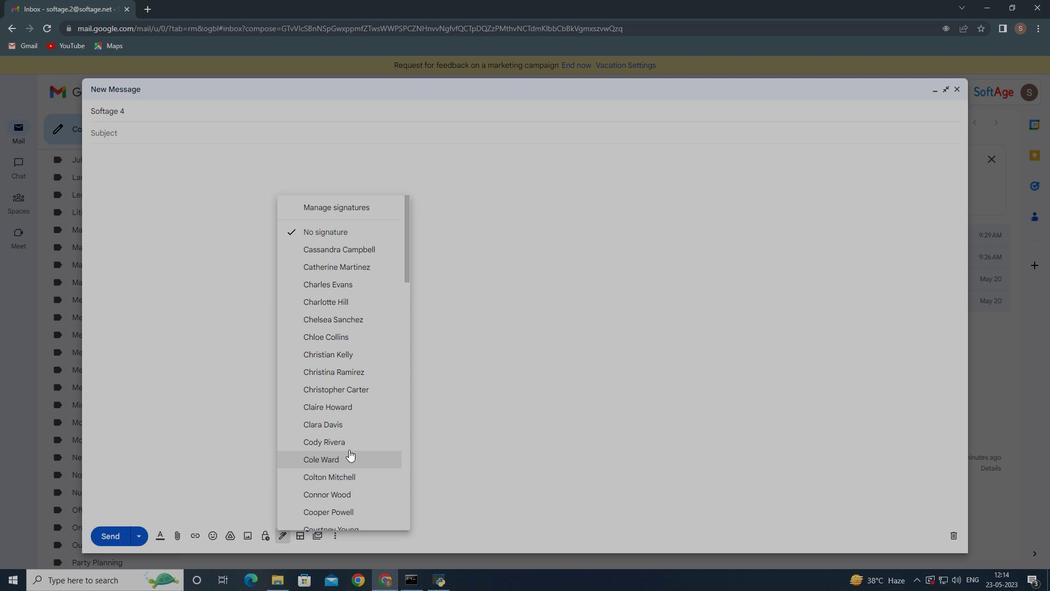 
Action: Mouse scrolled (347, 448) with delta (0, 0)
Screenshot: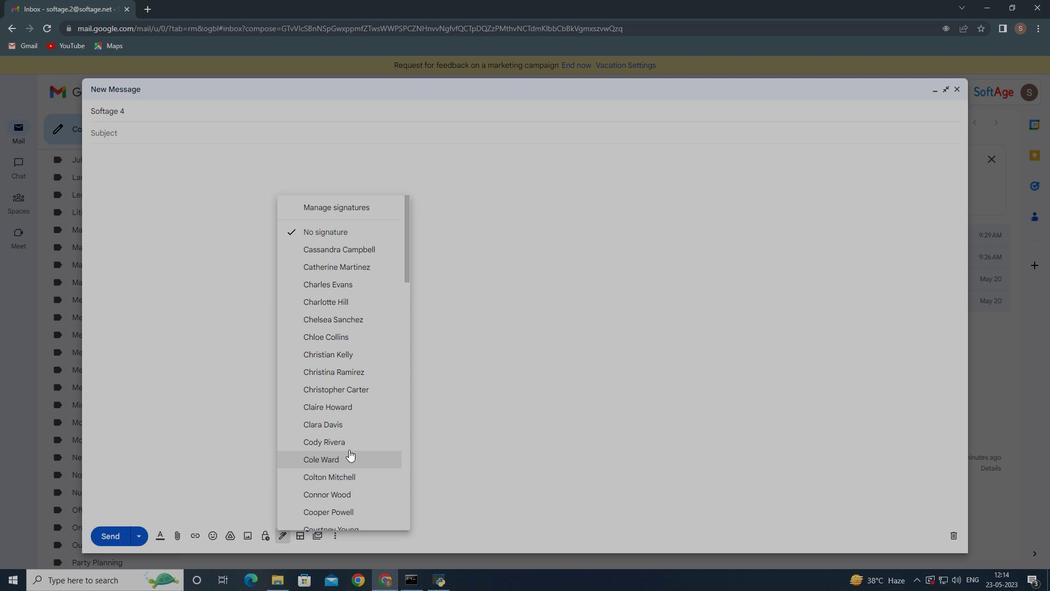 
Action: Mouse moved to (346, 449)
Screenshot: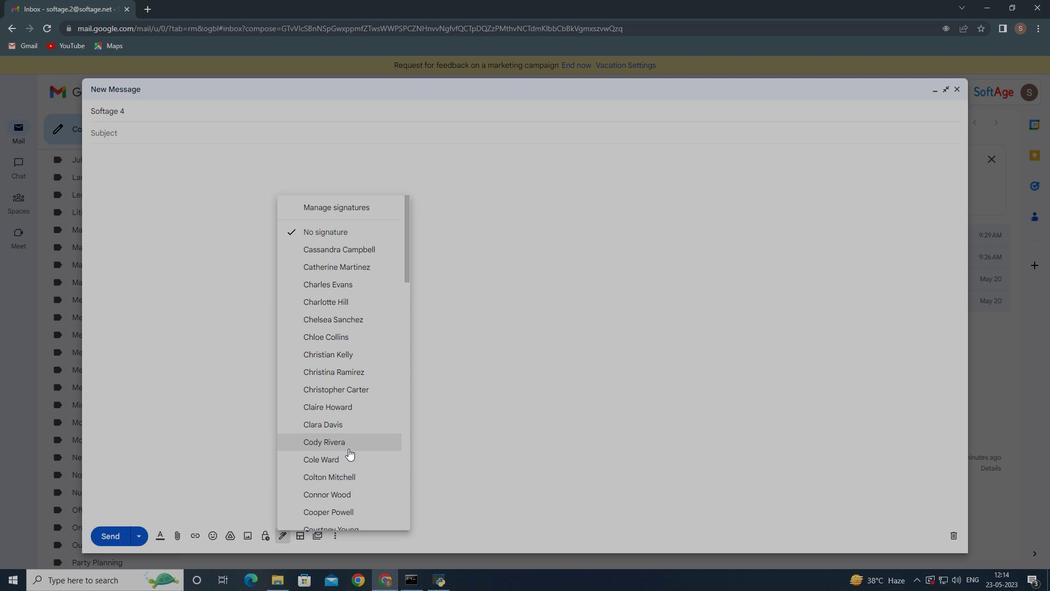 
Action: Mouse scrolled (346, 449) with delta (0, 0)
Screenshot: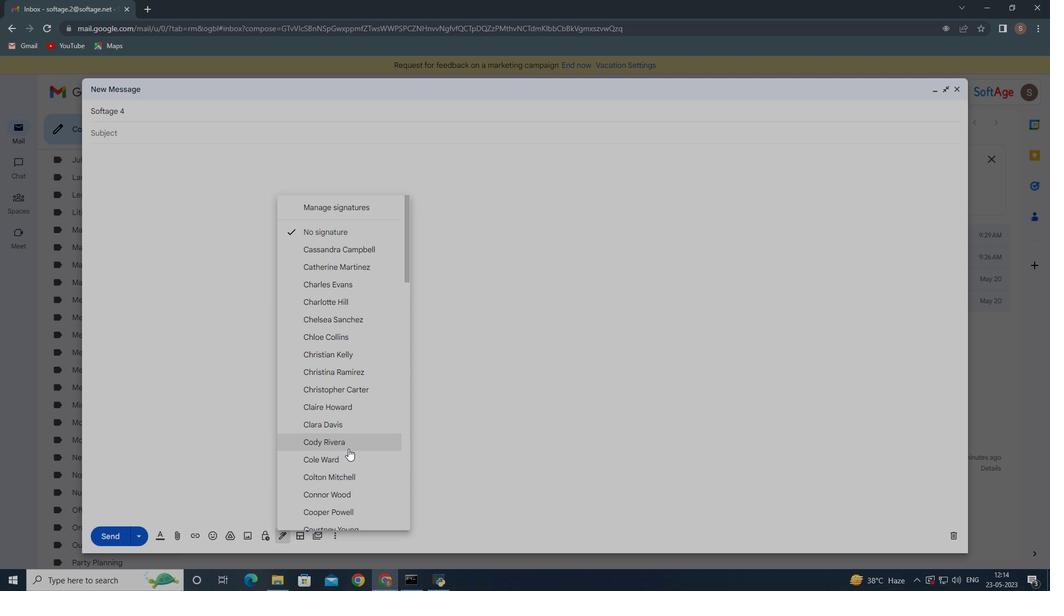 
Action: Mouse moved to (345, 450)
Screenshot: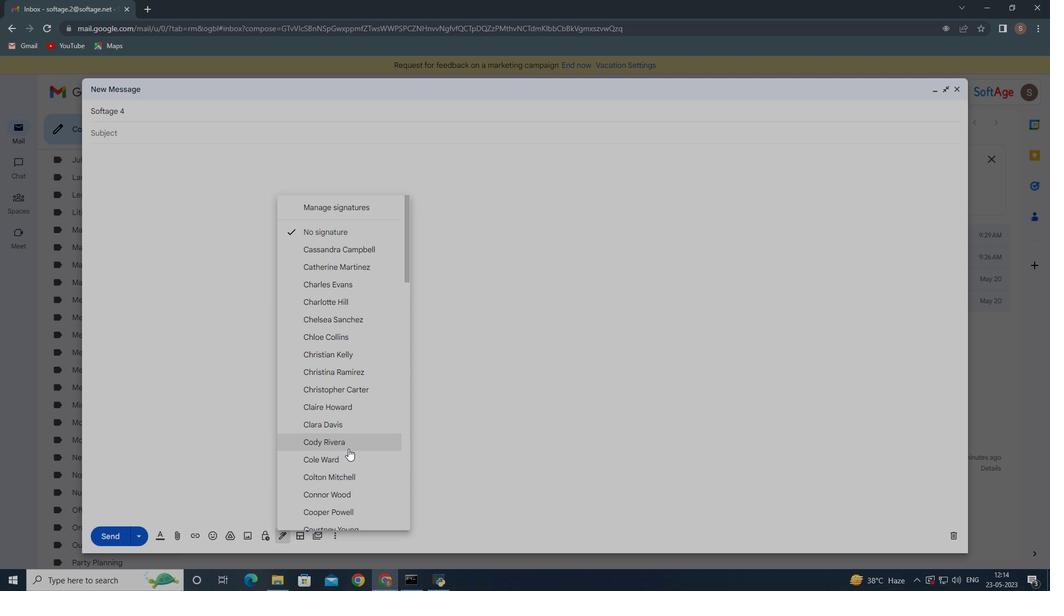 
Action: Mouse scrolled (345, 450) with delta (0, 0)
Screenshot: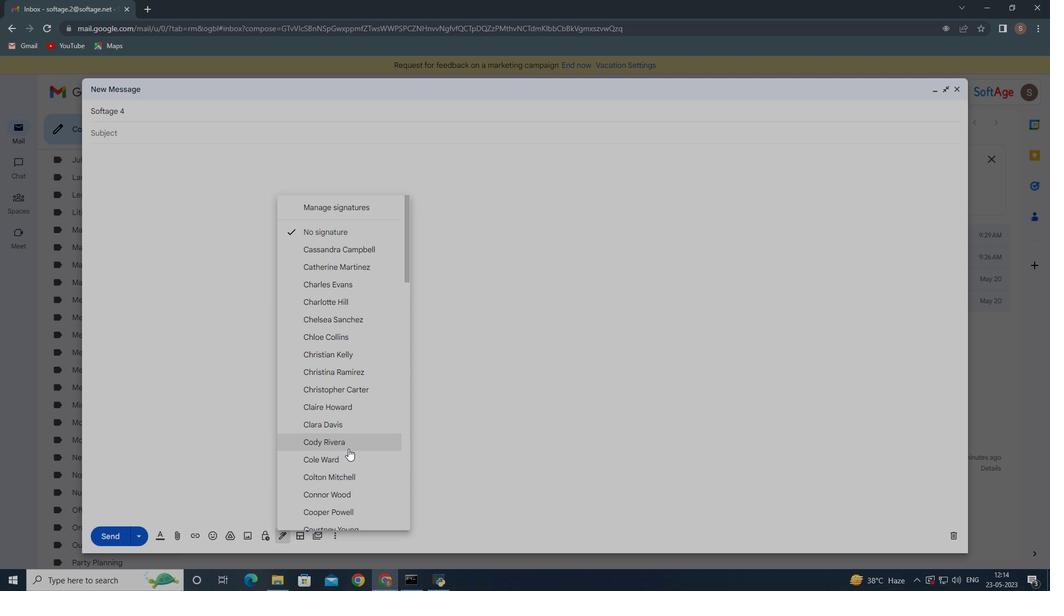 
Action: Mouse moved to (341, 458)
Screenshot: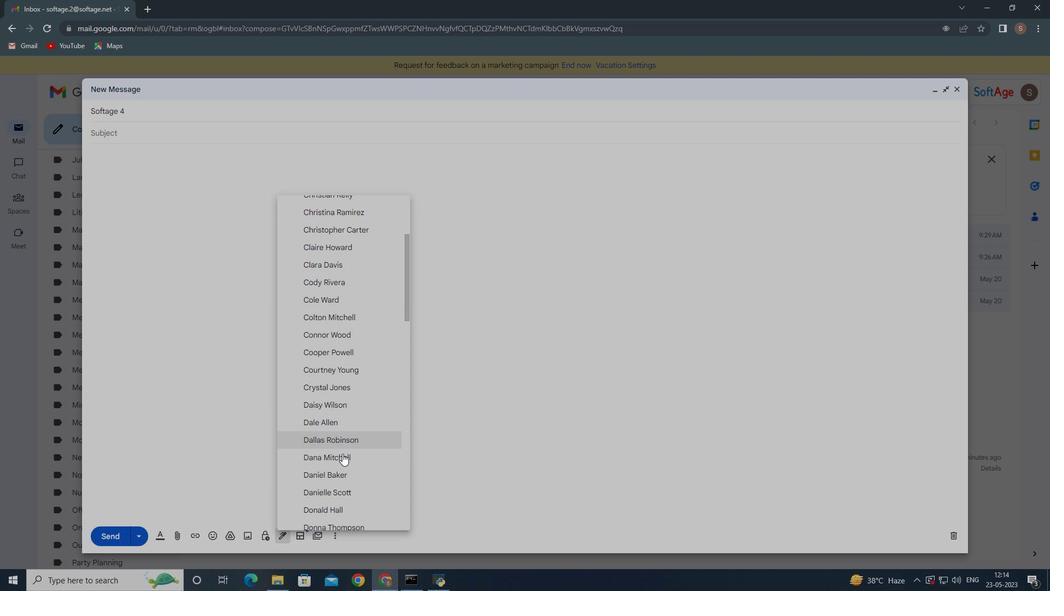 
Action: Mouse scrolled (341, 458) with delta (0, 0)
Screenshot: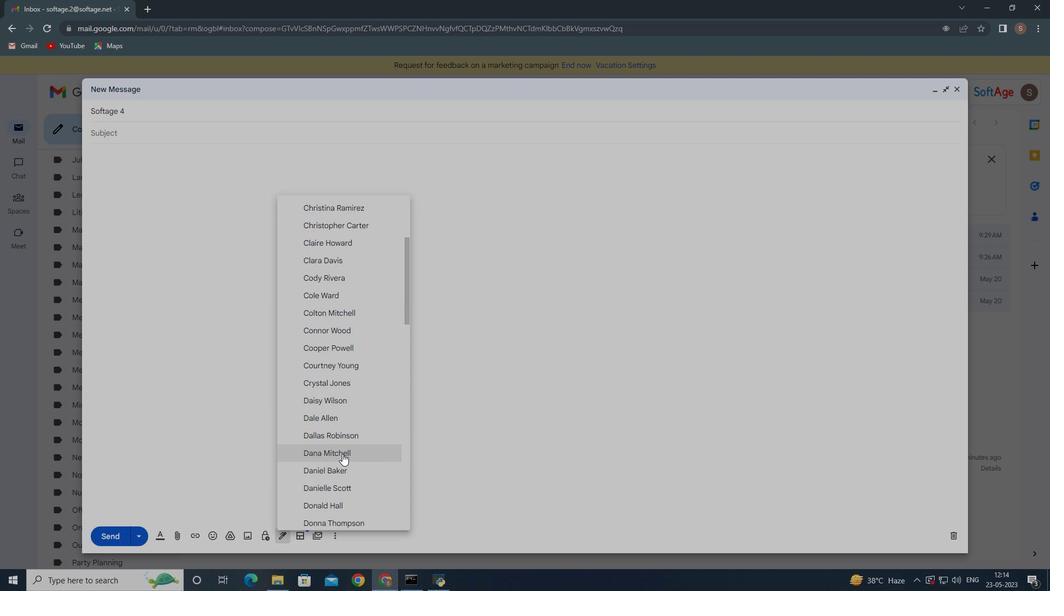 
Action: Mouse moved to (340, 459)
Screenshot: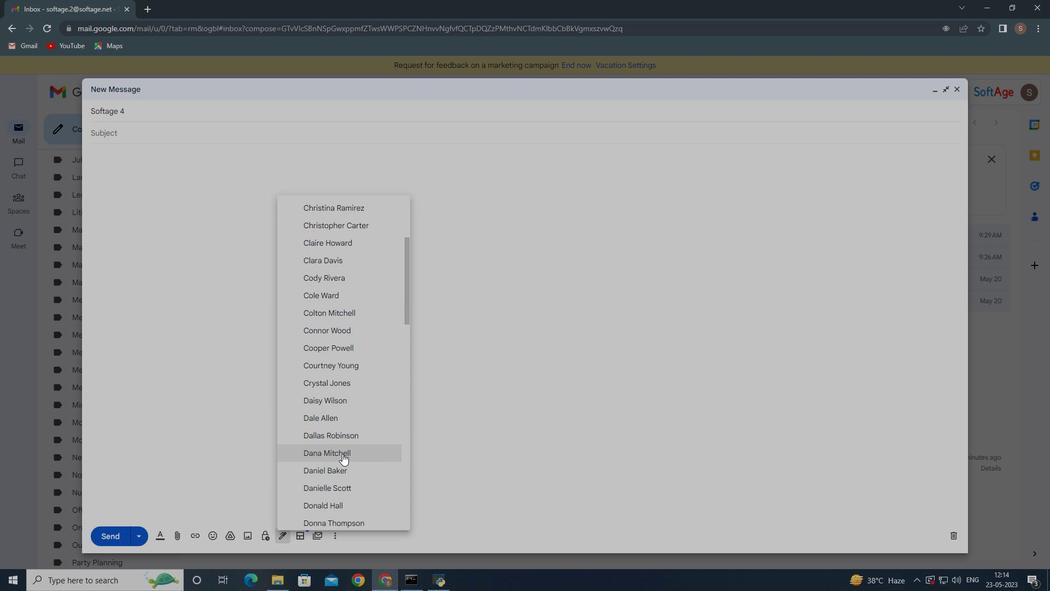 
Action: Mouse scrolled (340, 458) with delta (0, 0)
Screenshot: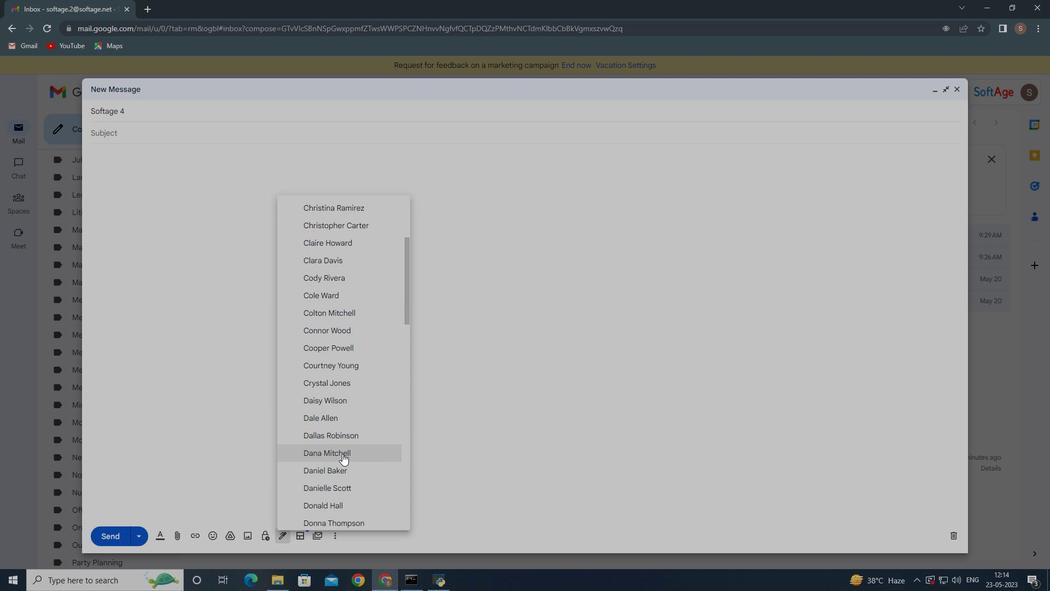 
Action: Mouse moved to (340, 460)
Screenshot: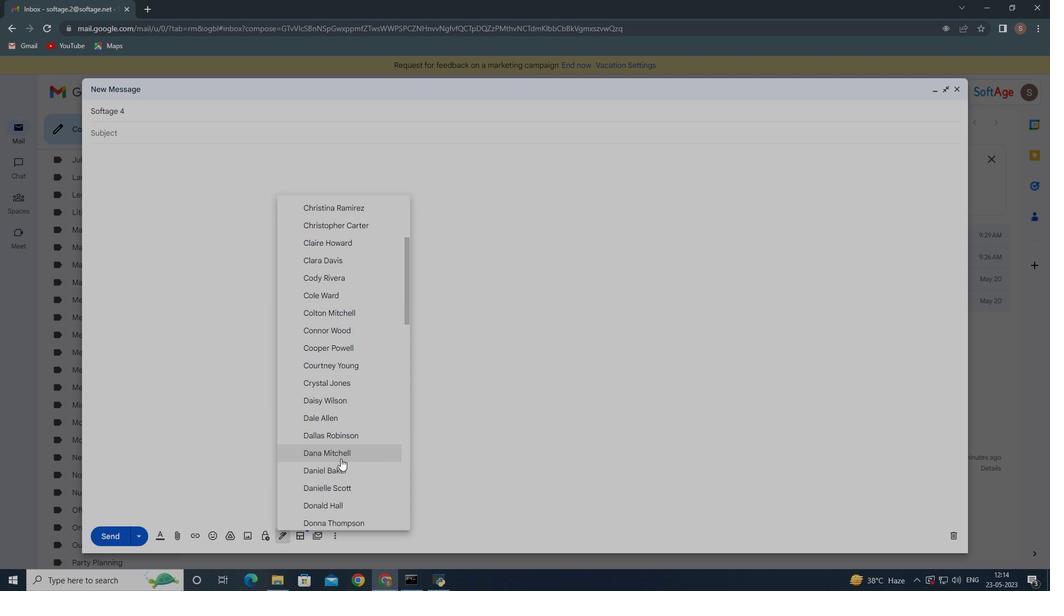 
Action: Mouse scrolled (340, 459) with delta (0, 0)
Screenshot: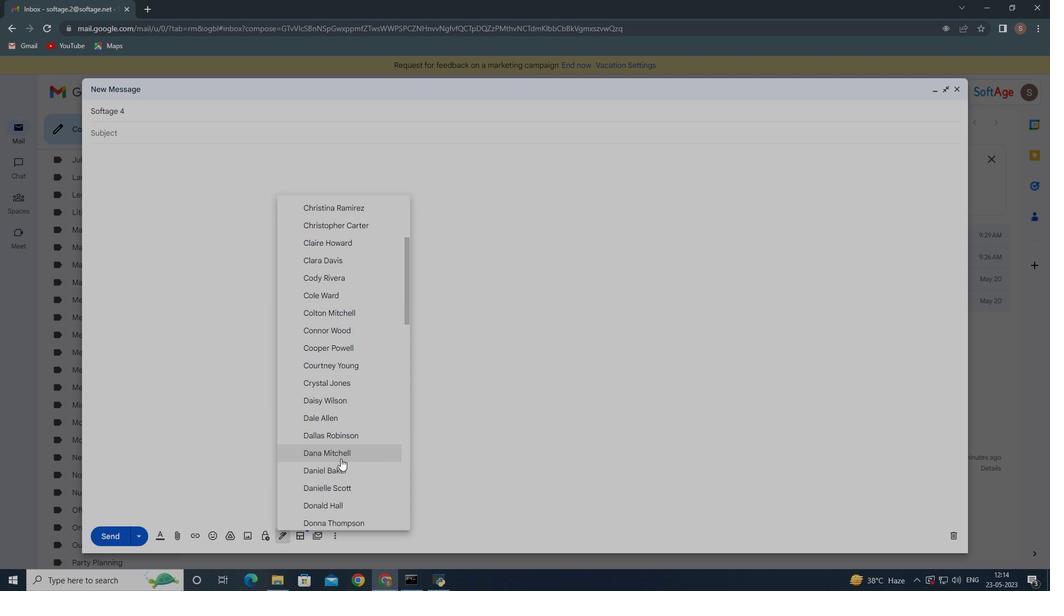 
Action: Mouse moved to (337, 481)
Screenshot: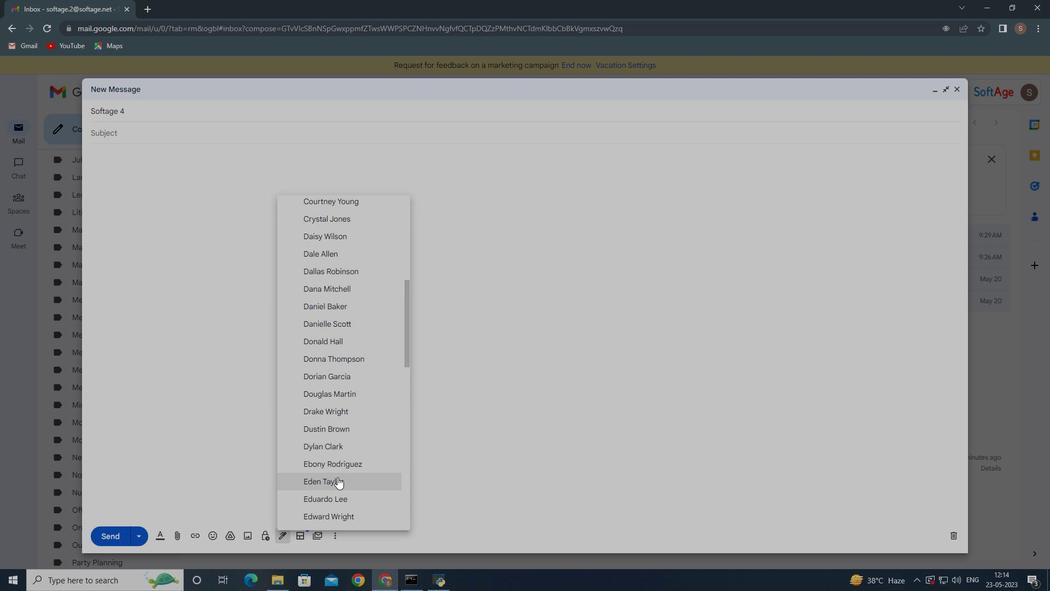 
Action: Mouse scrolled (337, 481) with delta (0, 0)
Screenshot: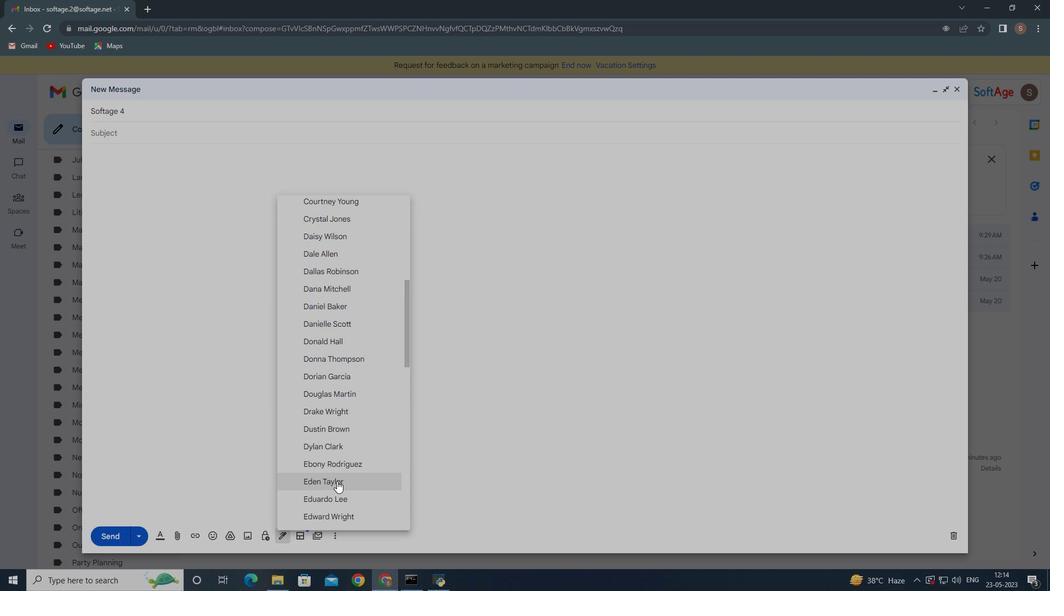 
Action: Mouse moved to (337, 481)
Screenshot: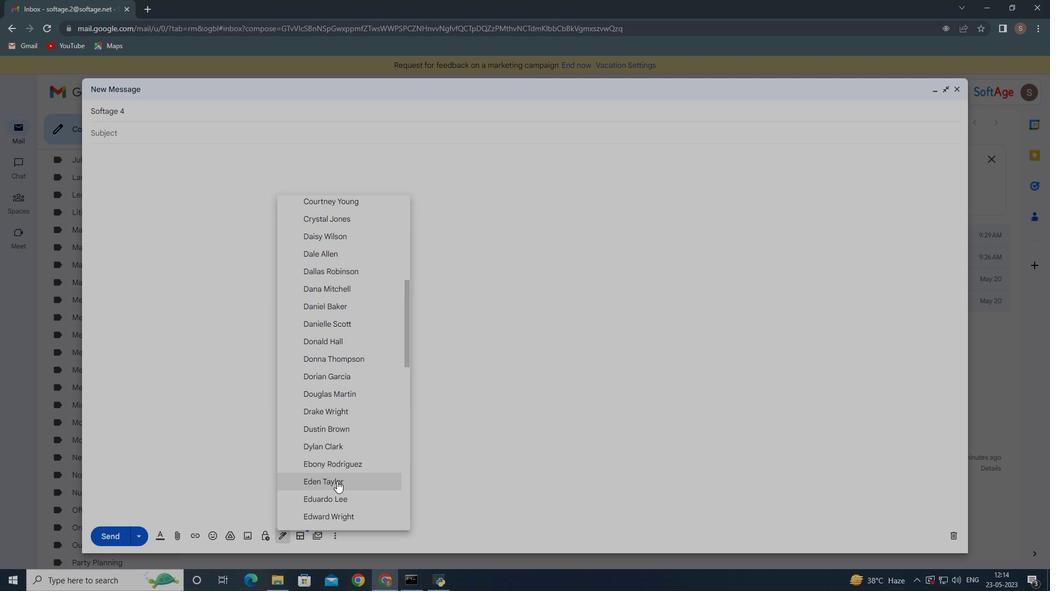 
Action: Mouse scrolled (337, 481) with delta (0, 0)
Screenshot: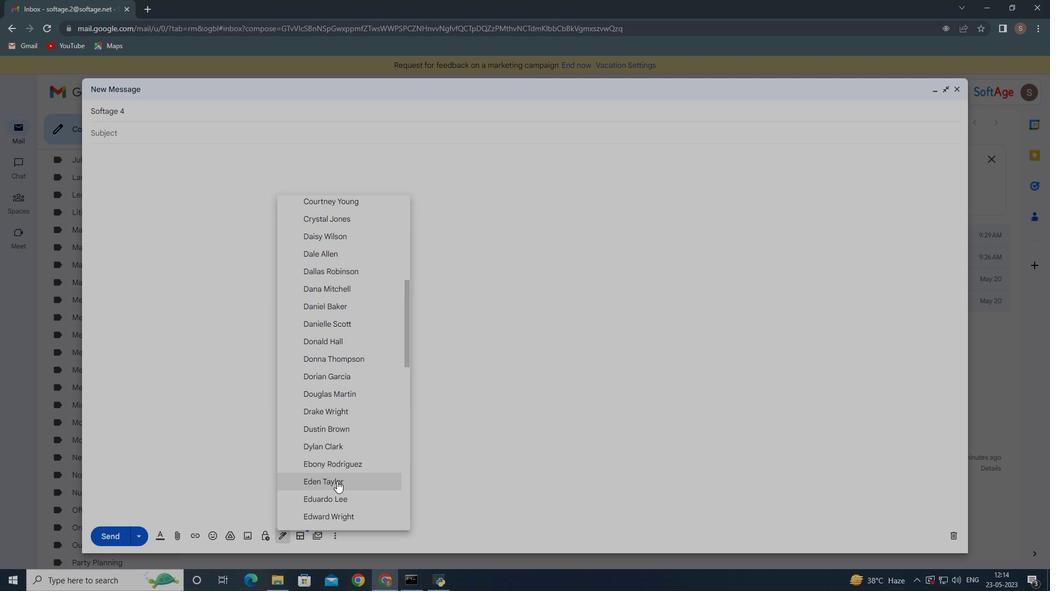 
Action: Mouse moved to (334, 489)
Screenshot: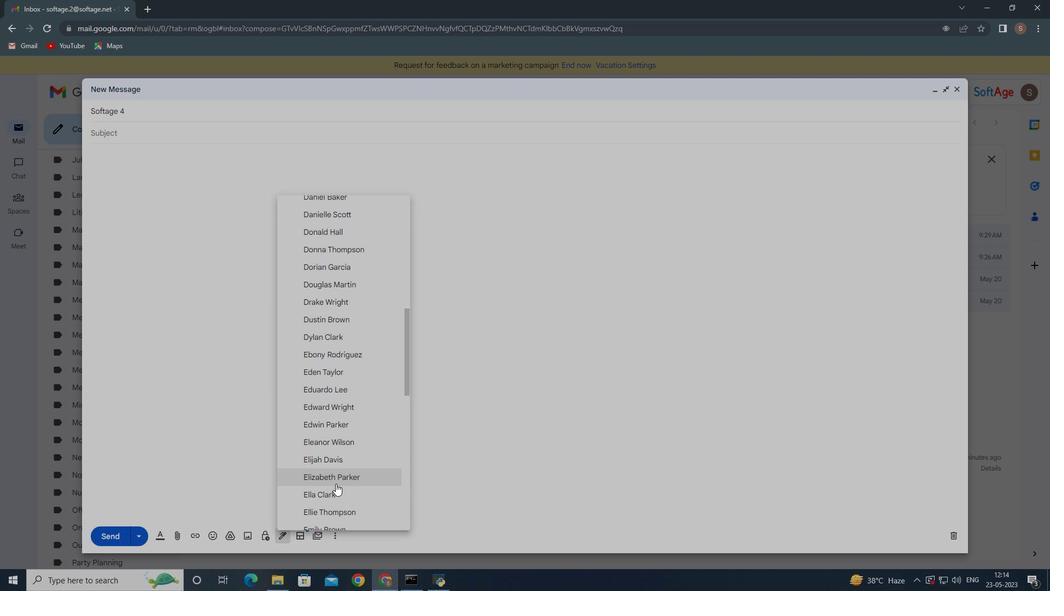 
Action: Mouse scrolled (334, 489) with delta (0, 0)
Screenshot: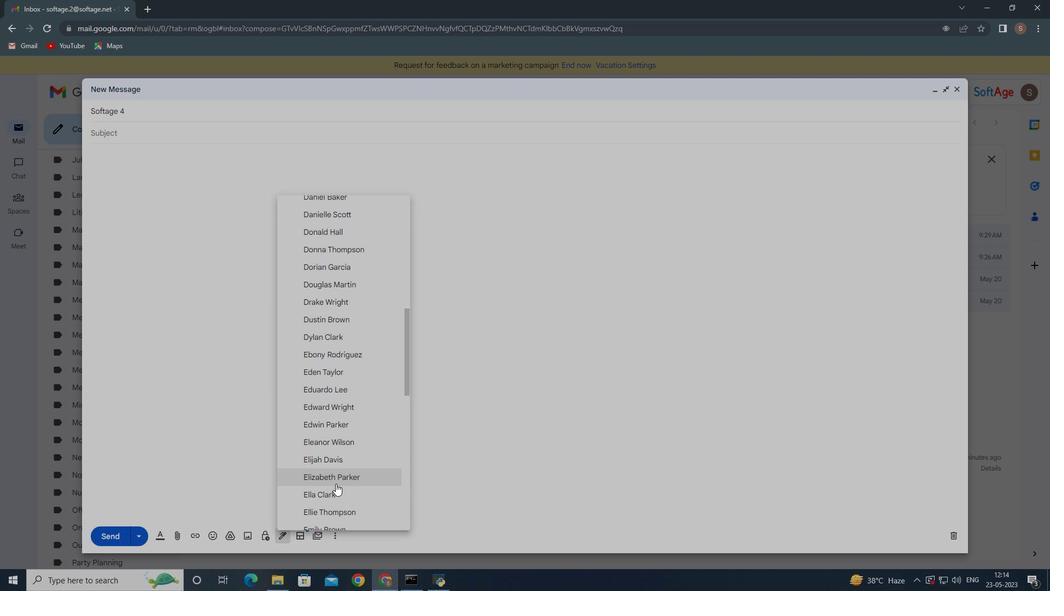 
Action: Mouse moved to (334, 490)
Screenshot: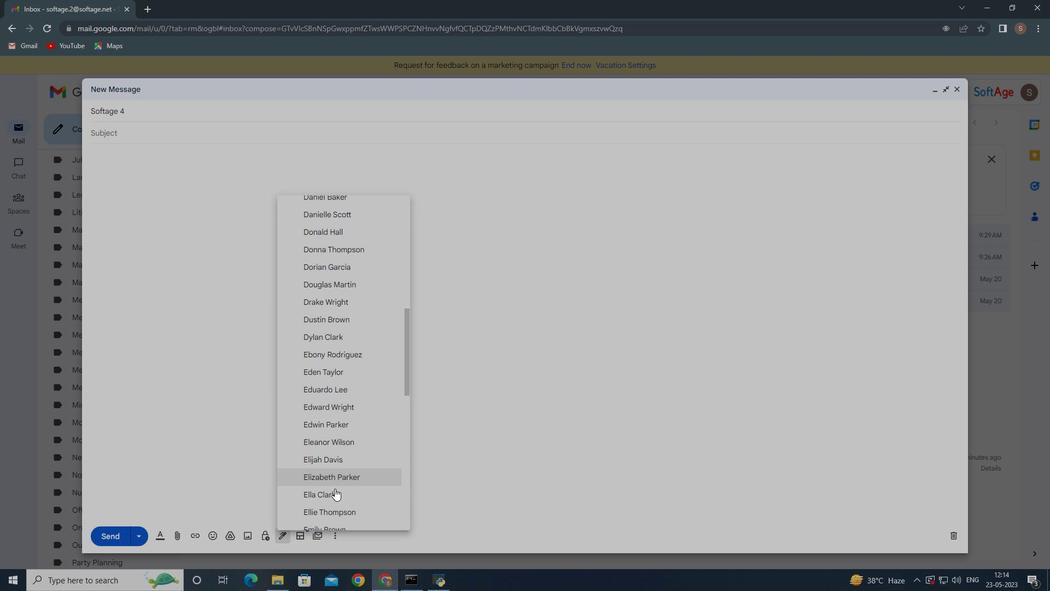 
Action: Mouse scrolled (334, 489) with delta (0, 0)
Screenshot: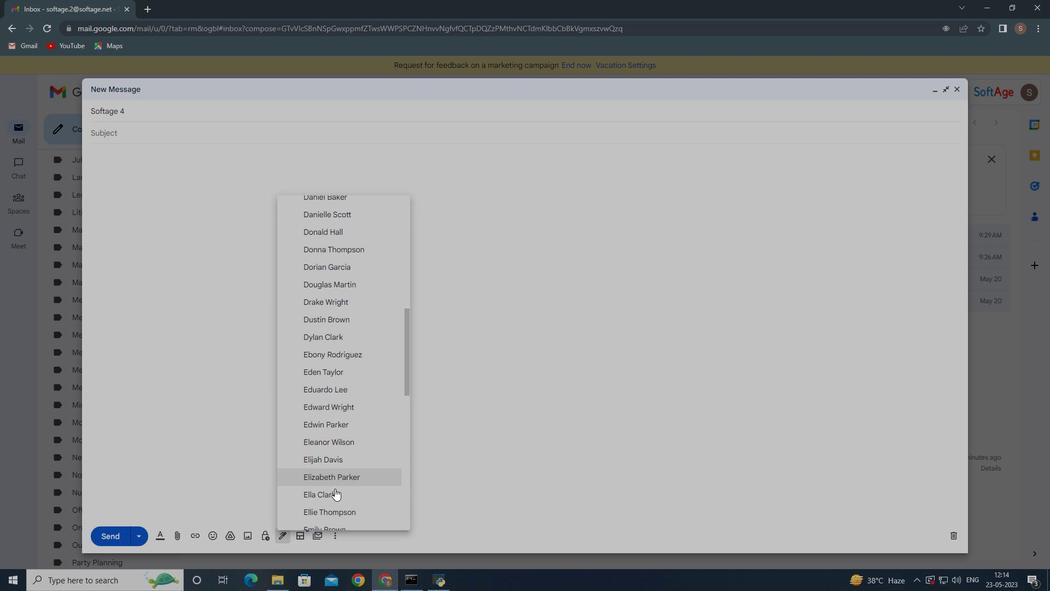 
Action: Mouse moved to (334, 490)
Screenshot: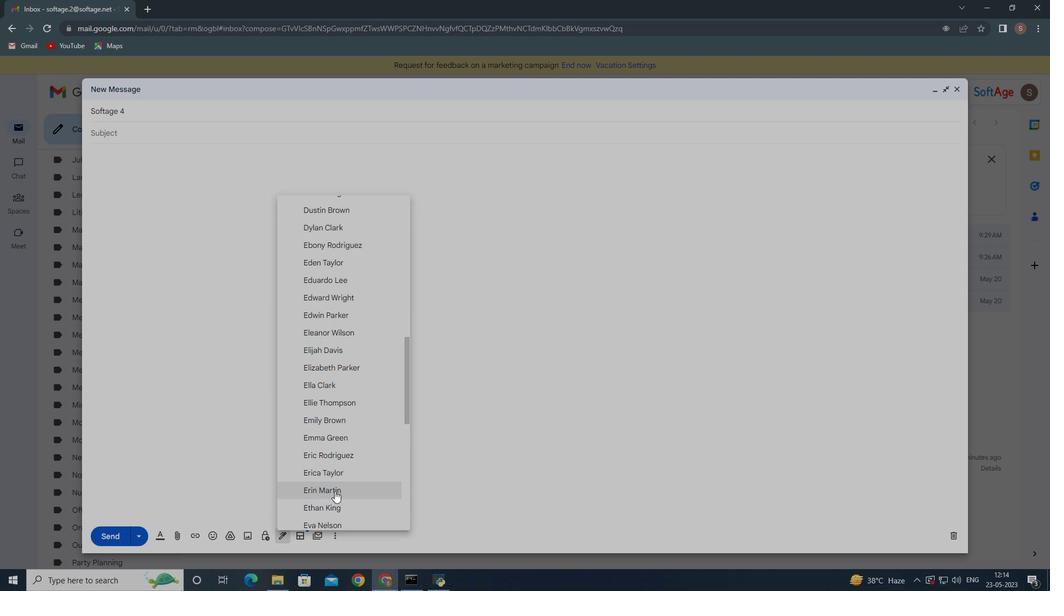 
Action: Mouse scrolled (334, 490) with delta (0, 0)
Screenshot: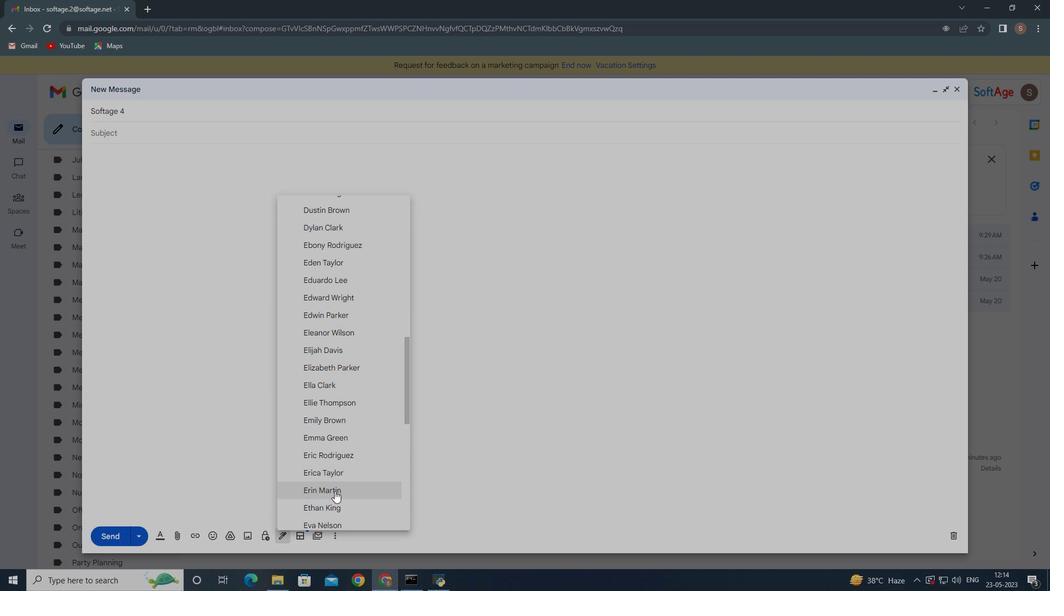 
Action: Mouse moved to (334, 491)
Screenshot: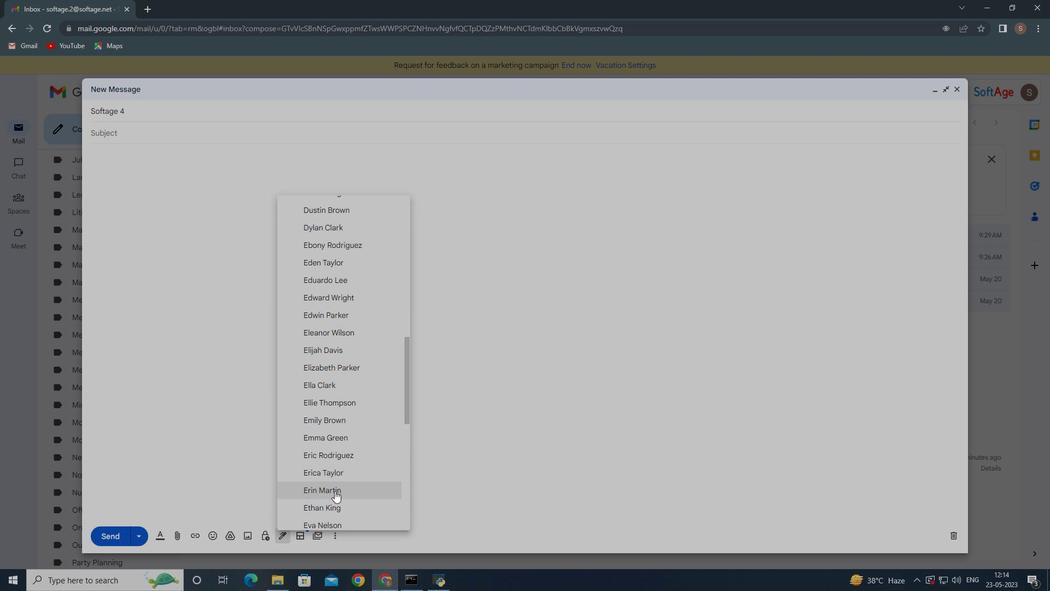 
Action: Mouse scrolled (334, 491) with delta (0, 0)
Screenshot: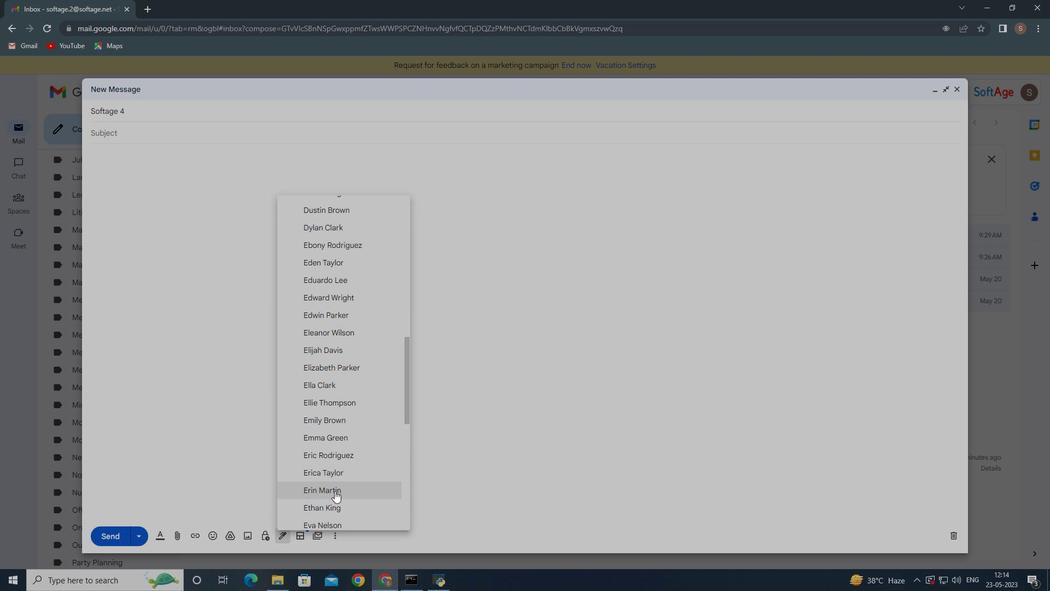 
Action: Mouse scrolled (334, 491) with delta (0, 0)
Screenshot: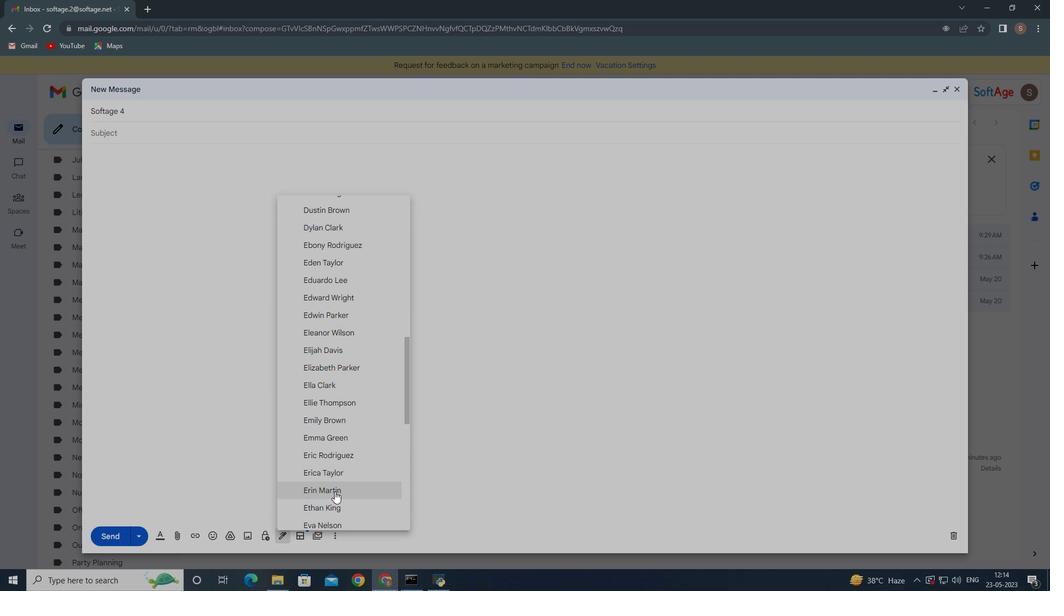 
Action: Mouse moved to (334, 492)
Screenshot: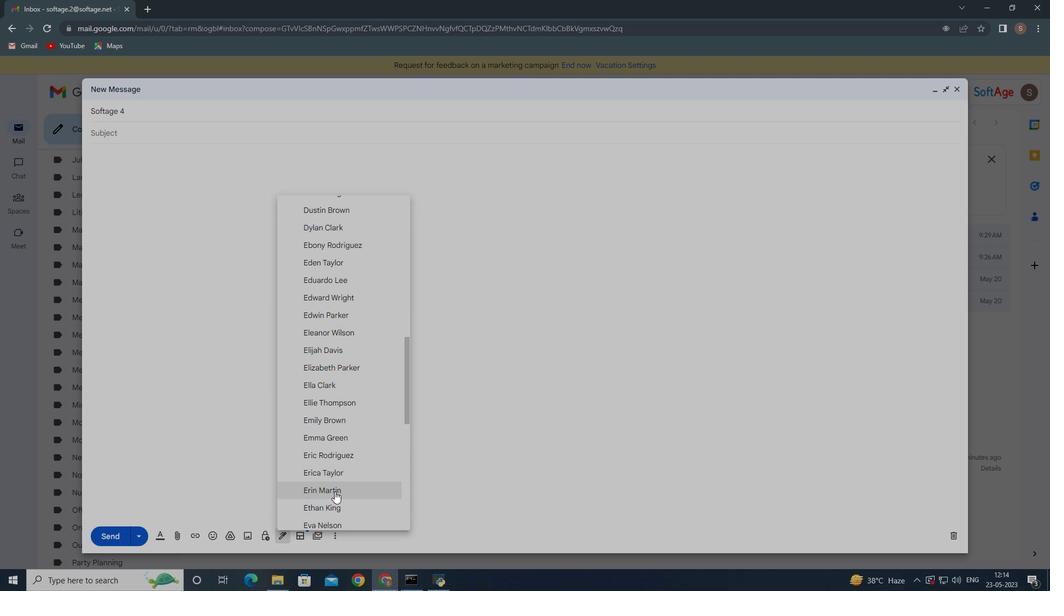 
Action: Mouse scrolled (334, 491) with delta (0, 0)
Screenshot: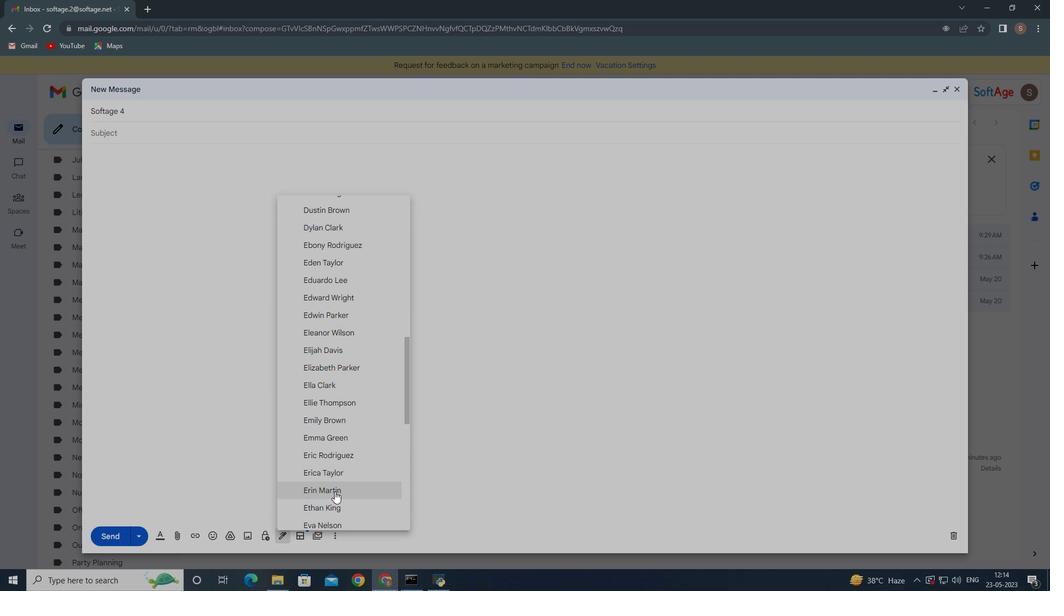 
Action: Mouse scrolled (334, 491) with delta (0, 0)
Screenshot: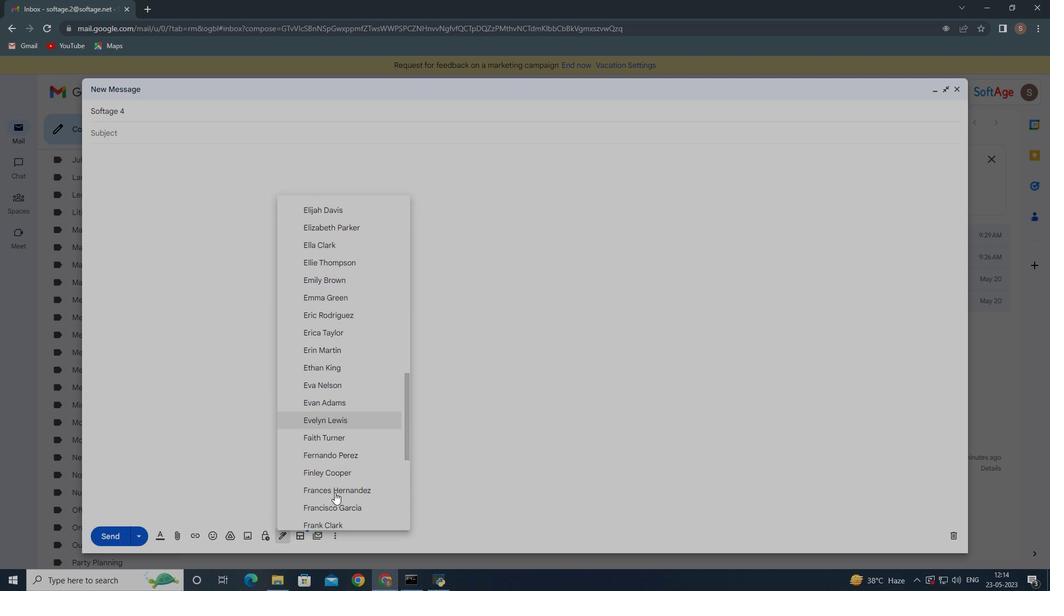 
Action: Mouse moved to (334, 482)
Screenshot: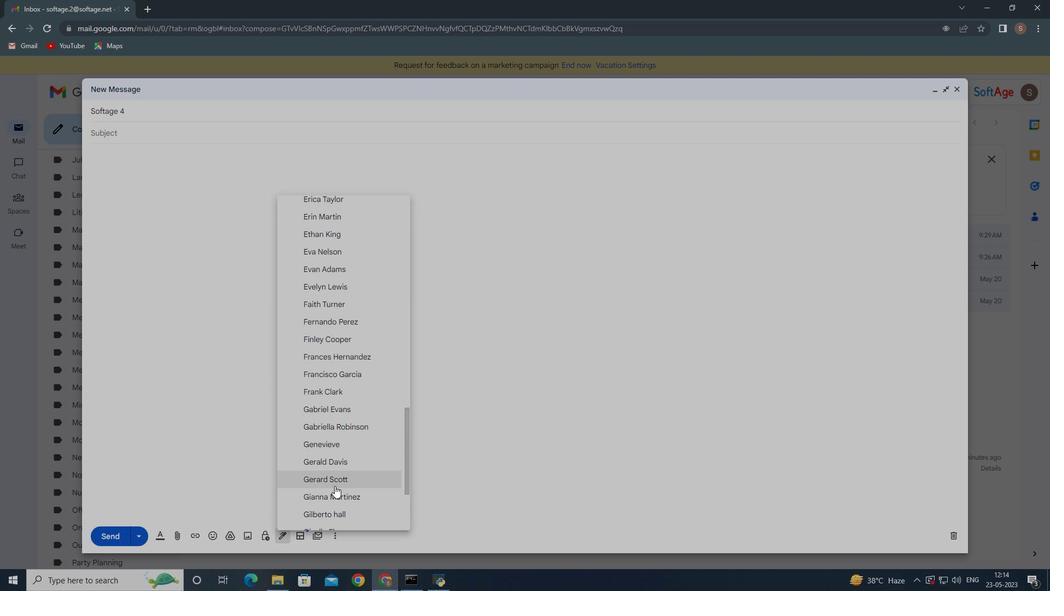 
Action: Mouse scrolled (334, 481) with delta (0, 0)
Screenshot: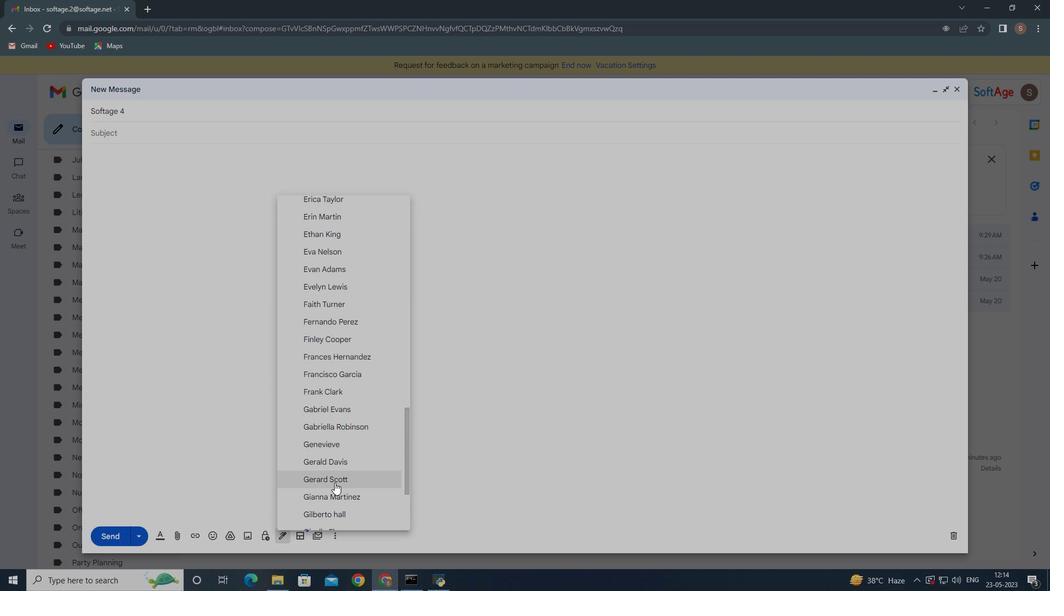 
Action: Mouse moved to (334, 482)
Screenshot: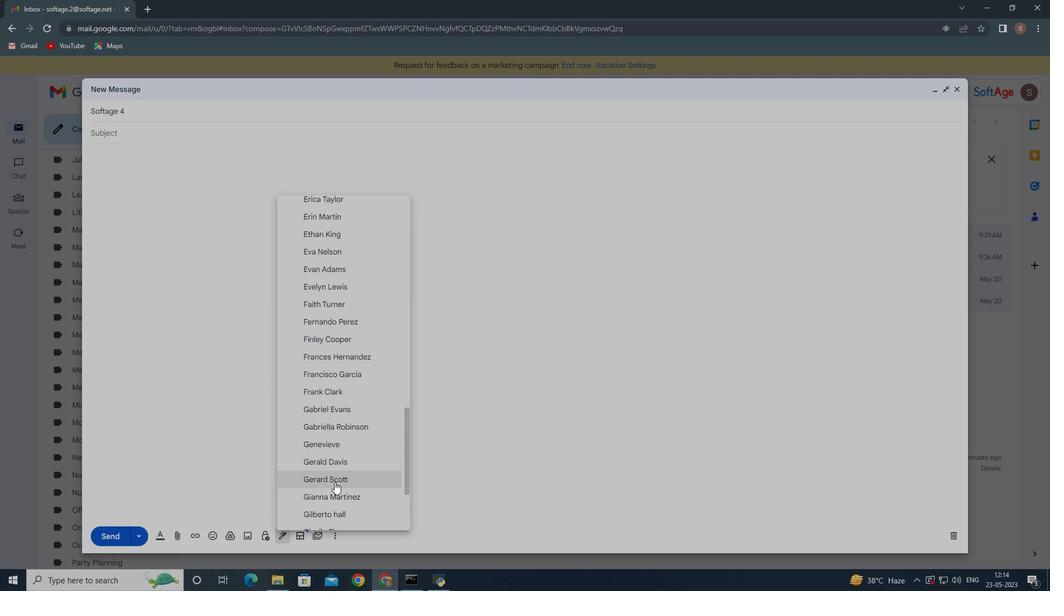 
Action: Mouse scrolled (334, 481) with delta (0, 0)
Screenshot: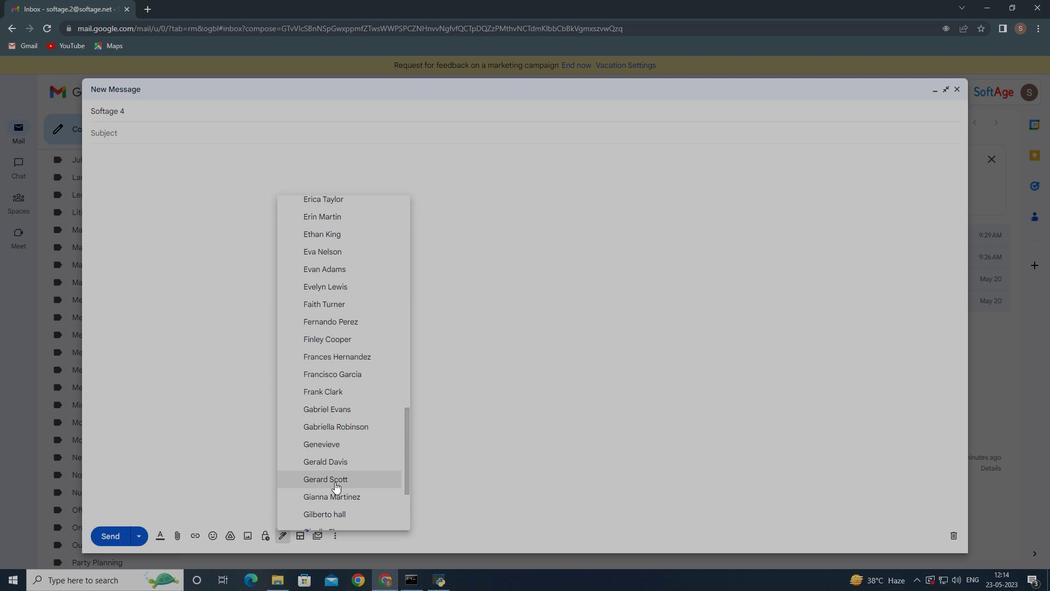 
Action: Mouse moved to (334, 483)
Screenshot: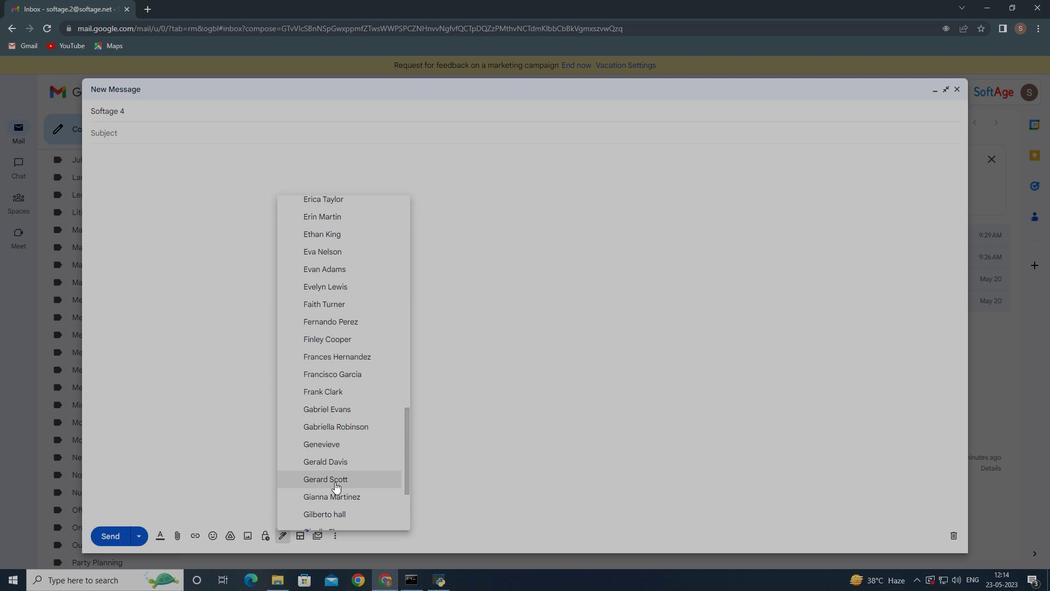 
Action: Mouse scrolled (334, 482) with delta (0, 0)
Screenshot: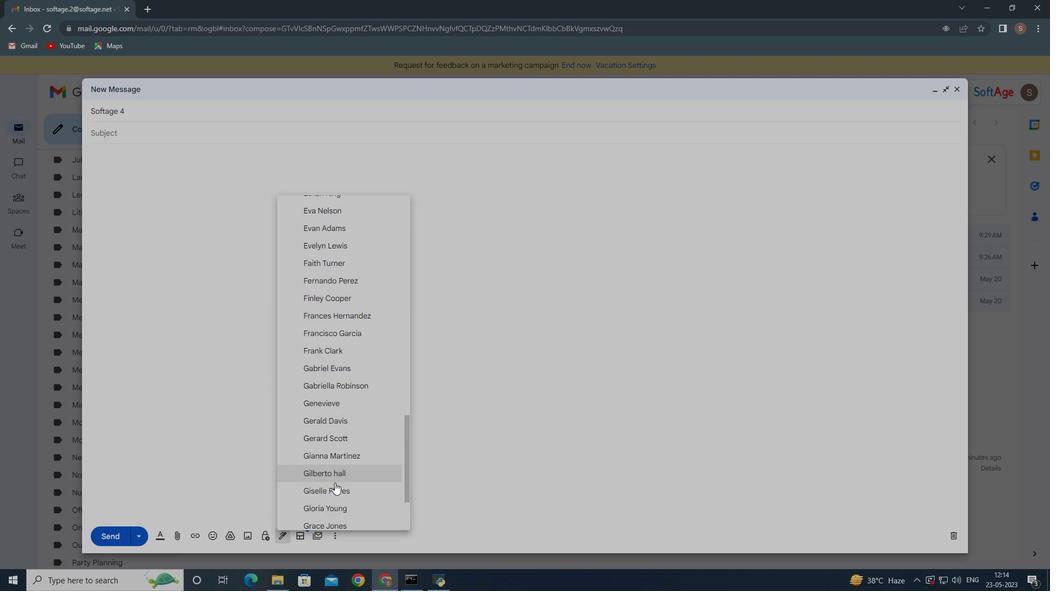 
Action: Mouse moved to (339, 290)
Screenshot: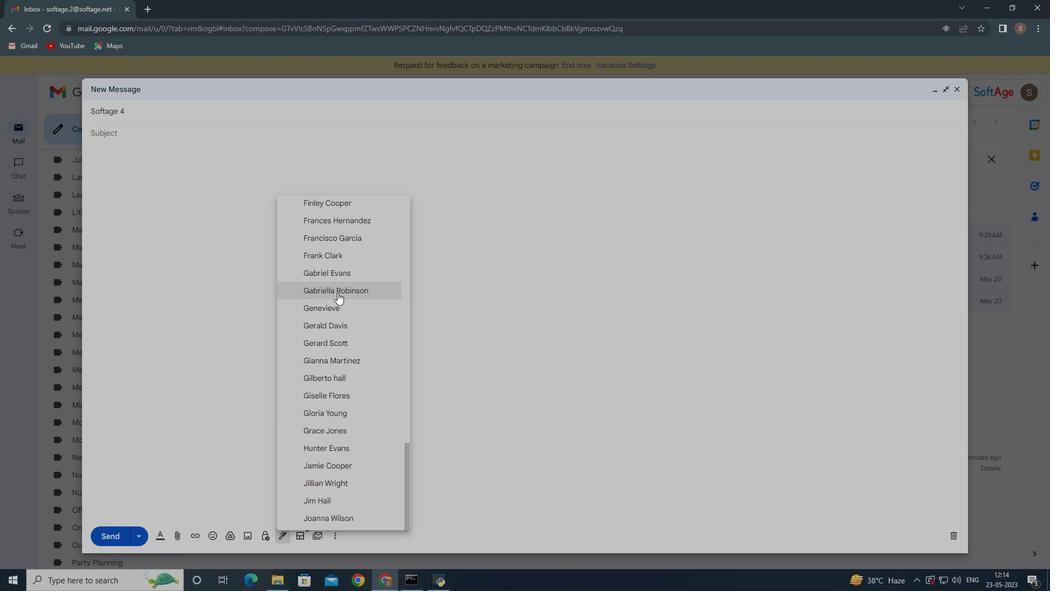 
Action: Mouse pressed left at (339, 290)
Screenshot: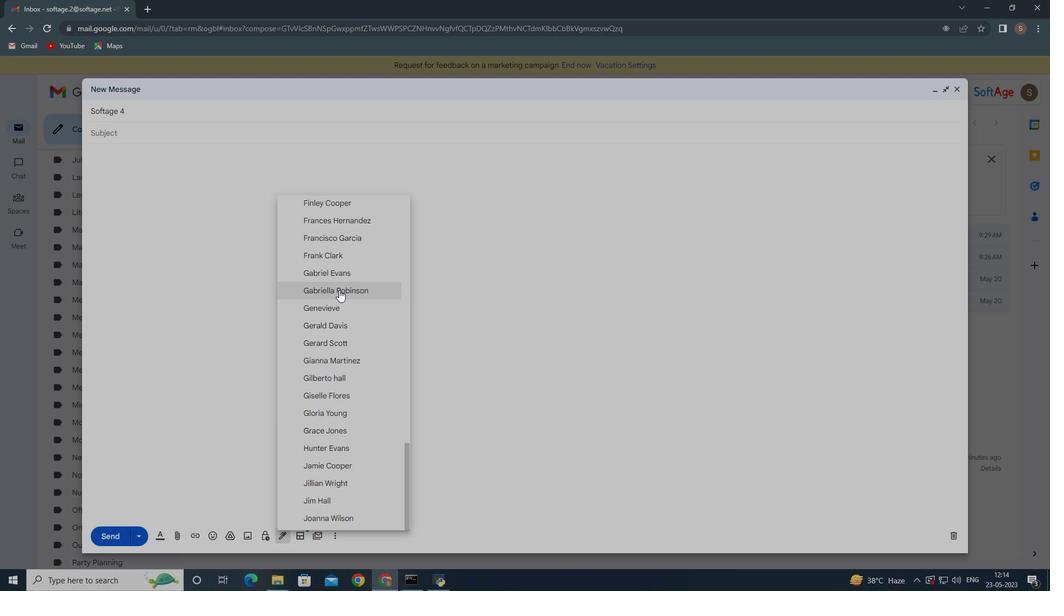 
Action: Mouse moved to (335, 537)
Screenshot: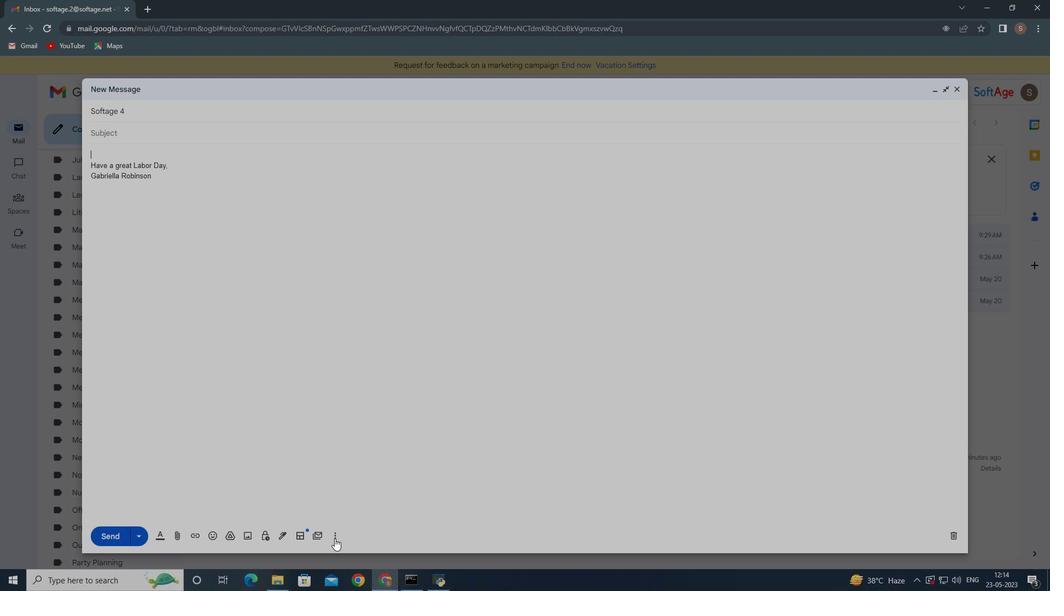 
Action: Mouse pressed left at (335, 537)
Screenshot: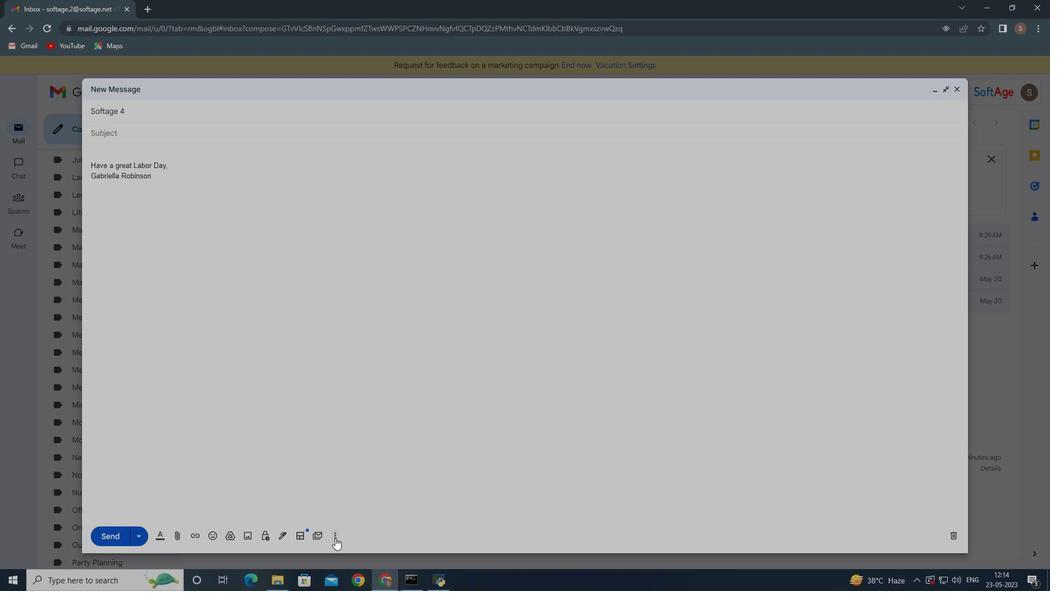 
Action: Mouse moved to (357, 426)
Screenshot: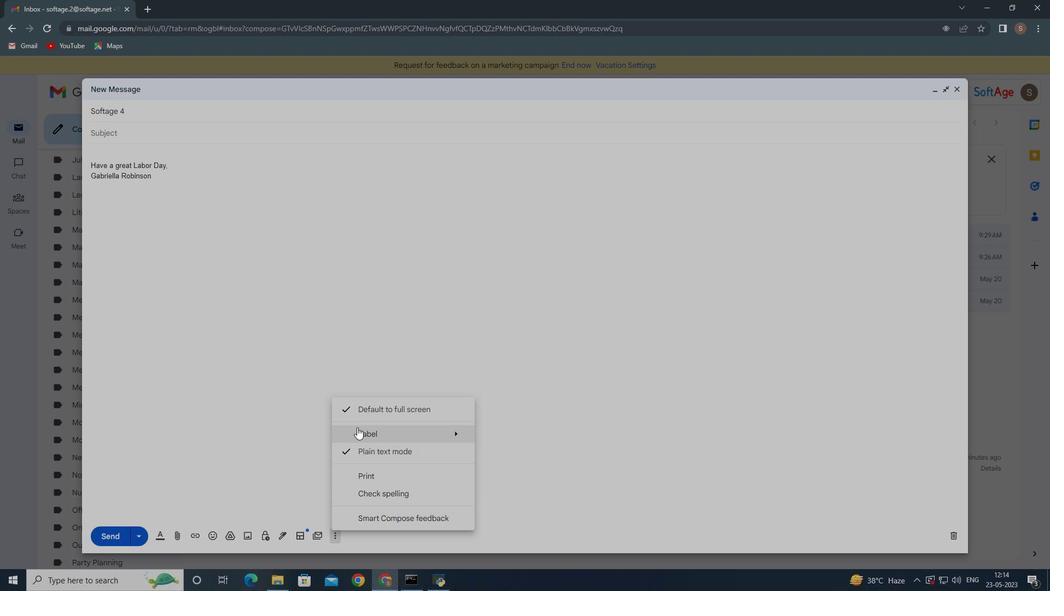 
Action: Mouse pressed left at (357, 426)
Screenshot: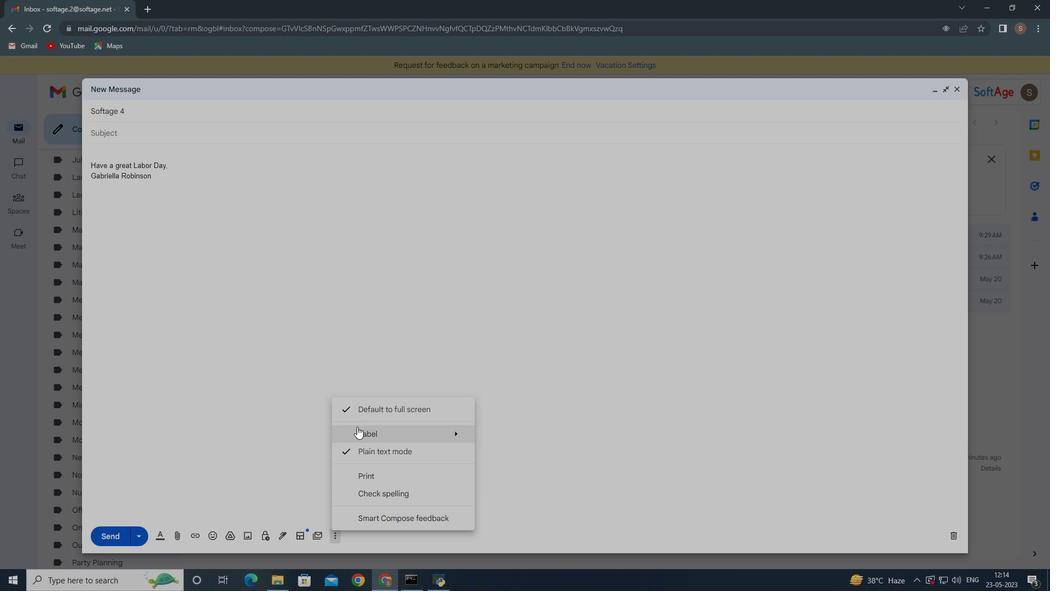 
Action: Mouse moved to (490, 270)
Screenshot: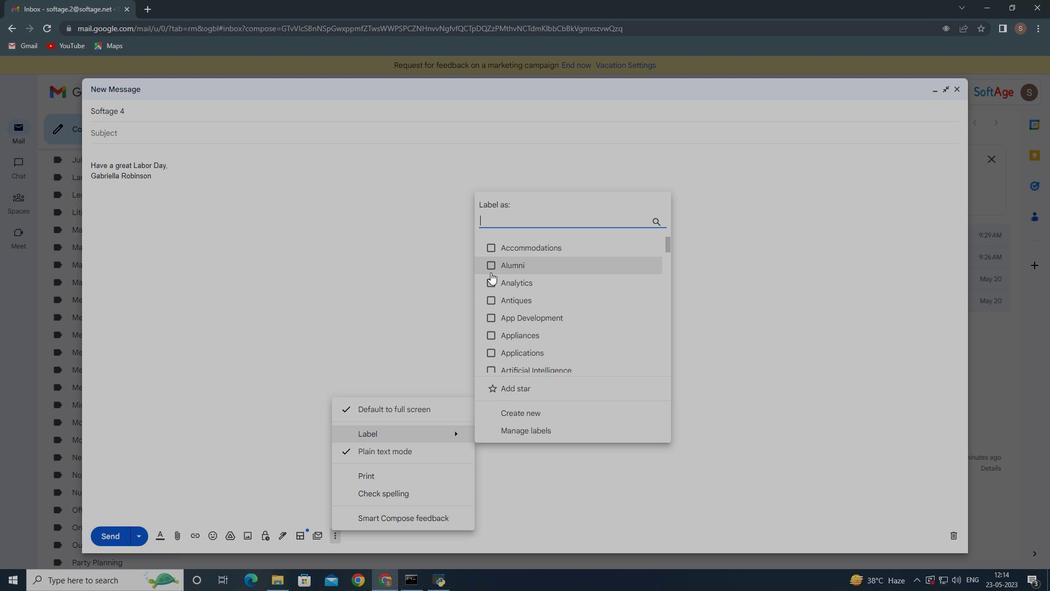 
Action: Key pressed c
Screenshot: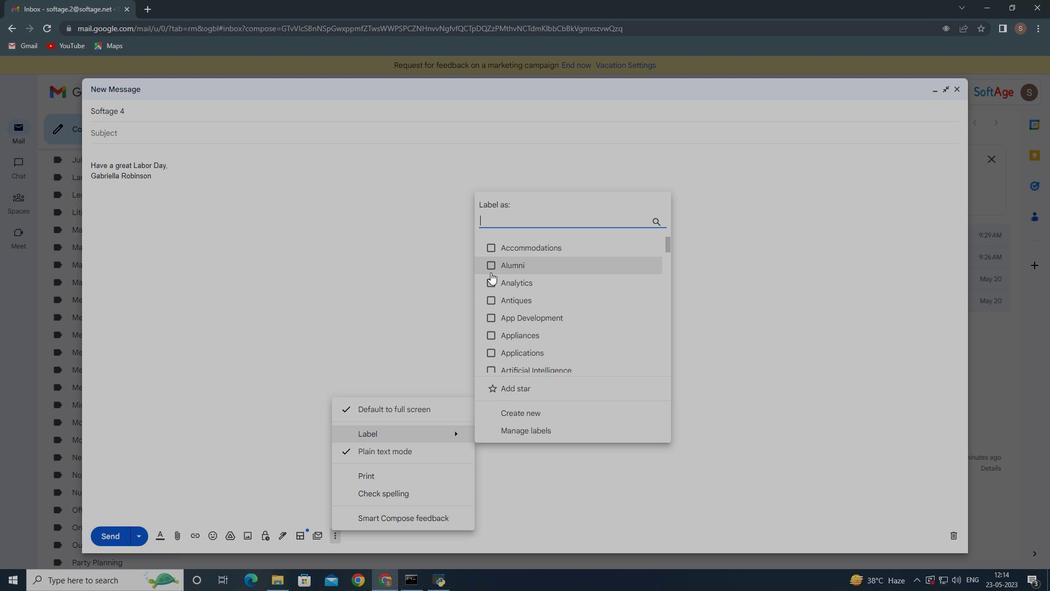 
Action: Mouse moved to (480, 228)
Screenshot: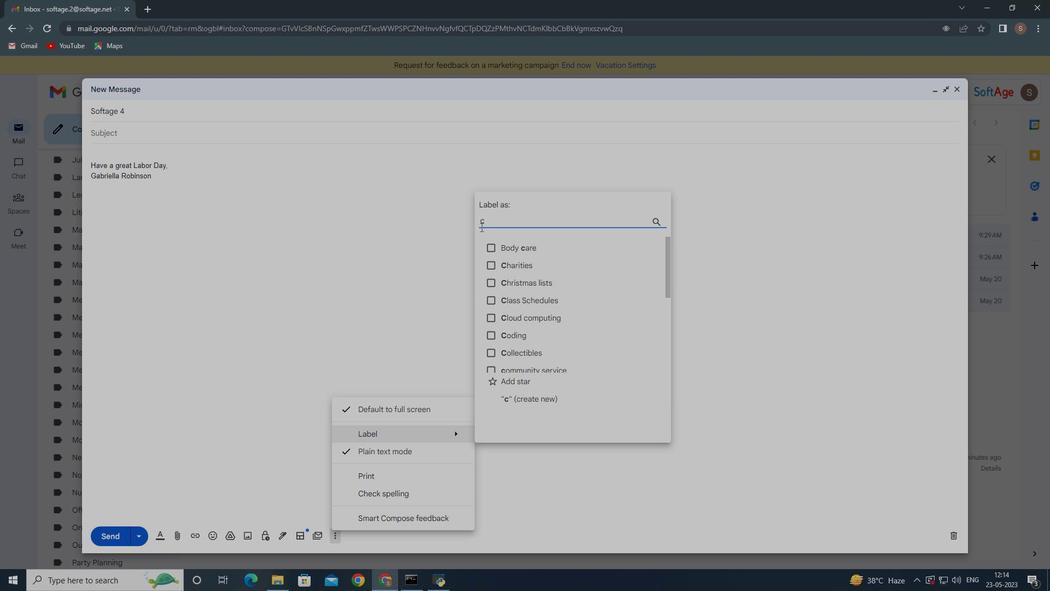 
Action: Key pressed l
Screenshot: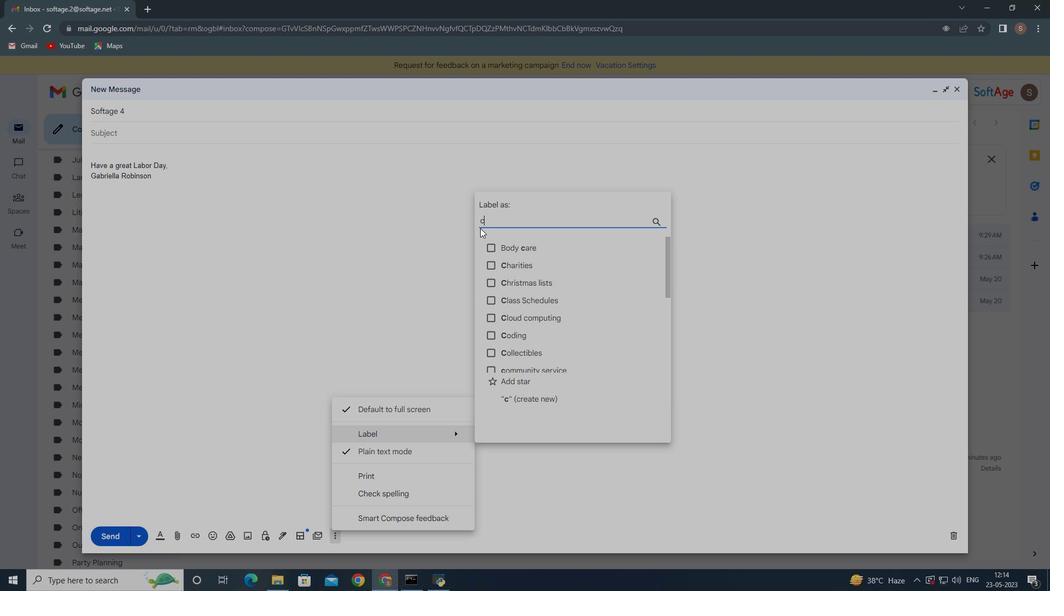 
Action: Mouse moved to (480, 228)
Screenshot: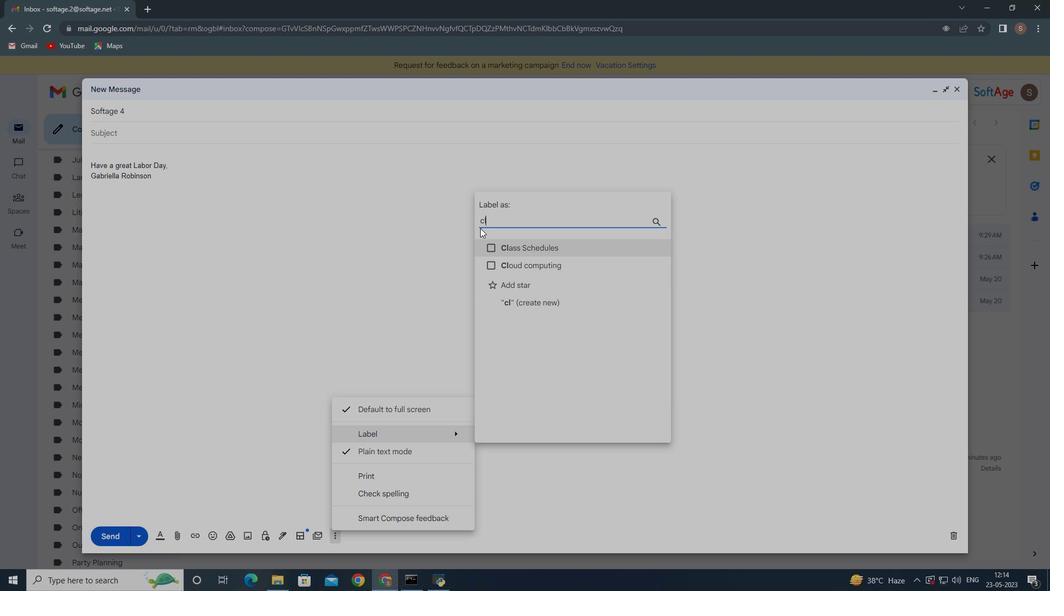 
Action: Key pressed o
Screenshot: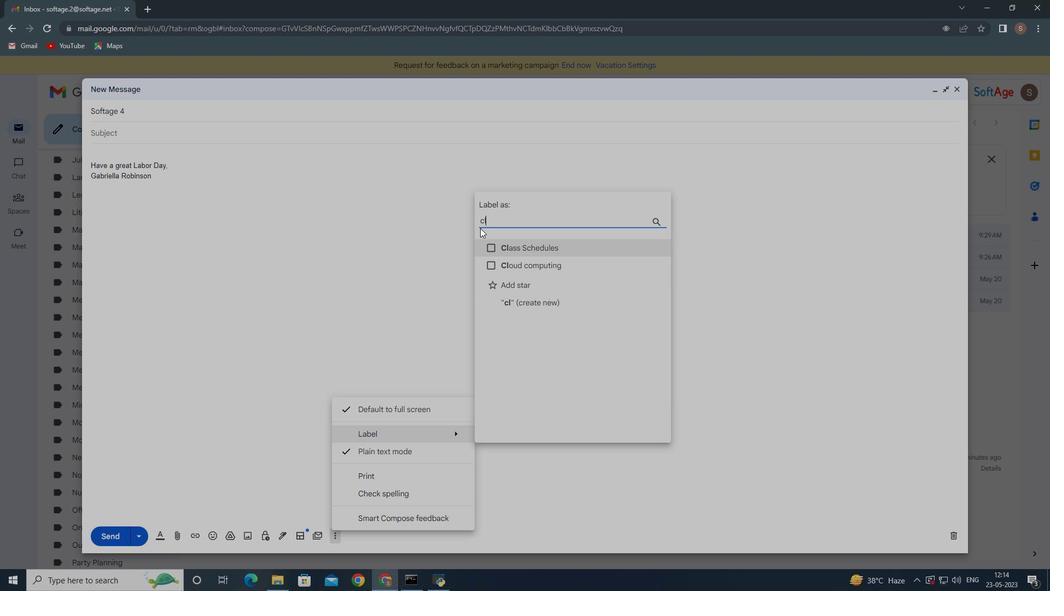 
Action: Mouse moved to (534, 248)
Screenshot: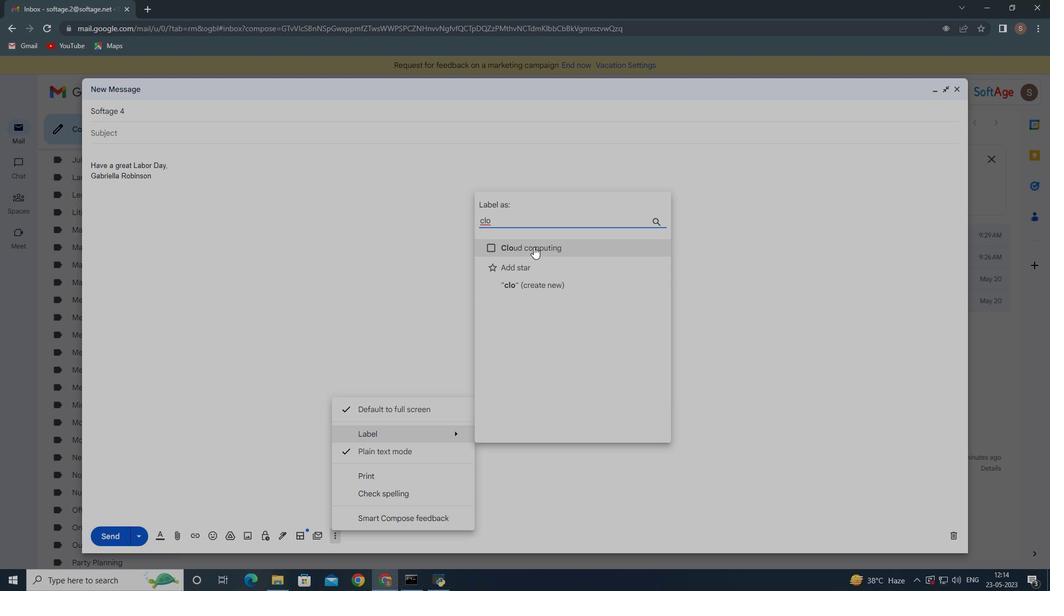 
Action: Key pressed <Key.backspace><Key.backspace>
Screenshot: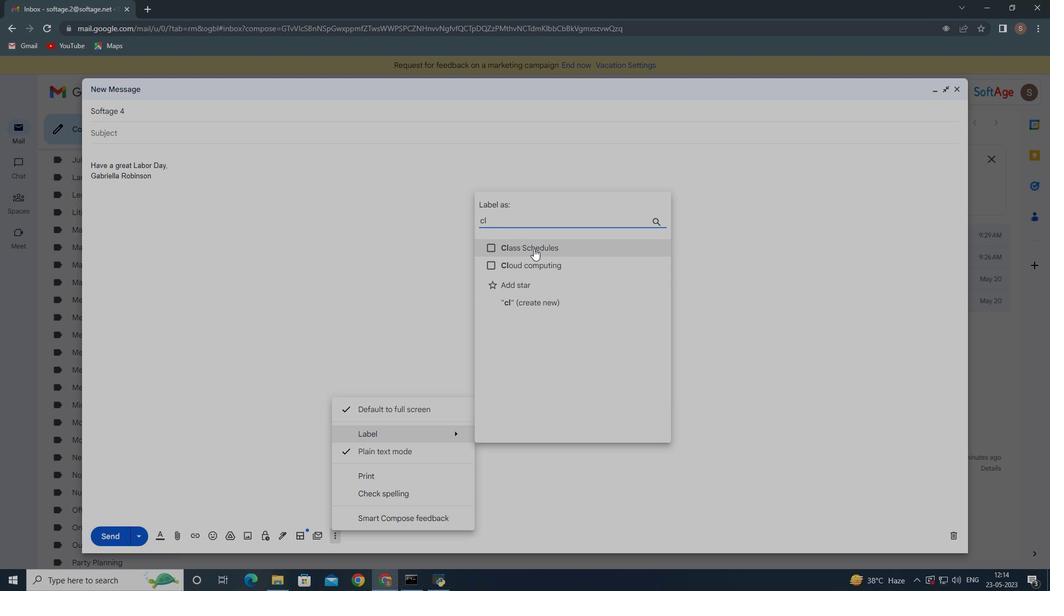 
Action: Mouse moved to (531, 345)
Screenshot: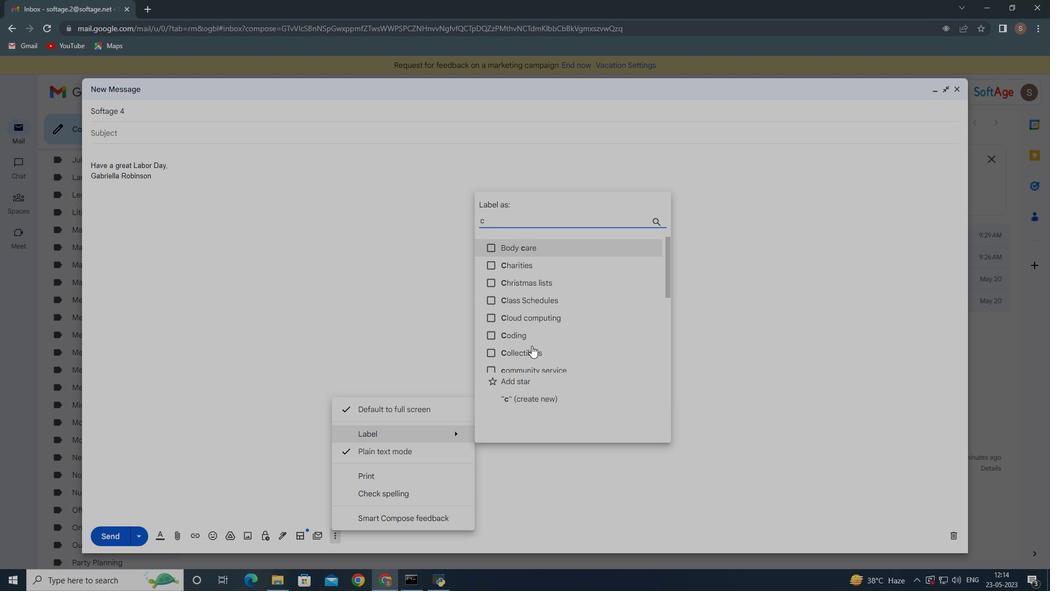 
Action: Key pressed <Key.backspace>
Screenshot: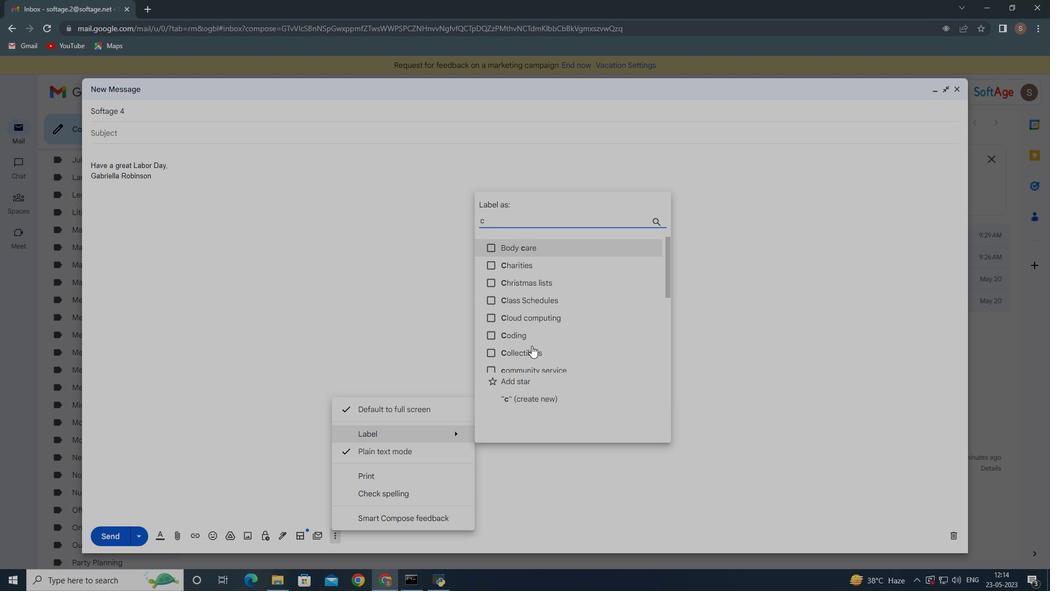 
Action: Mouse moved to (532, 416)
Screenshot: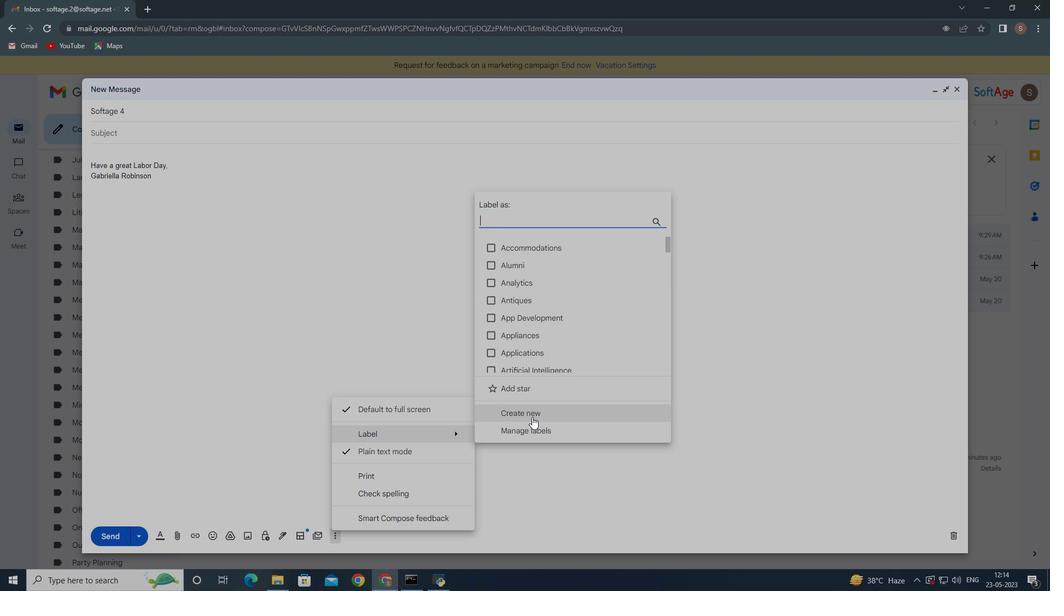 
Action: Mouse pressed left at (532, 416)
Screenshot: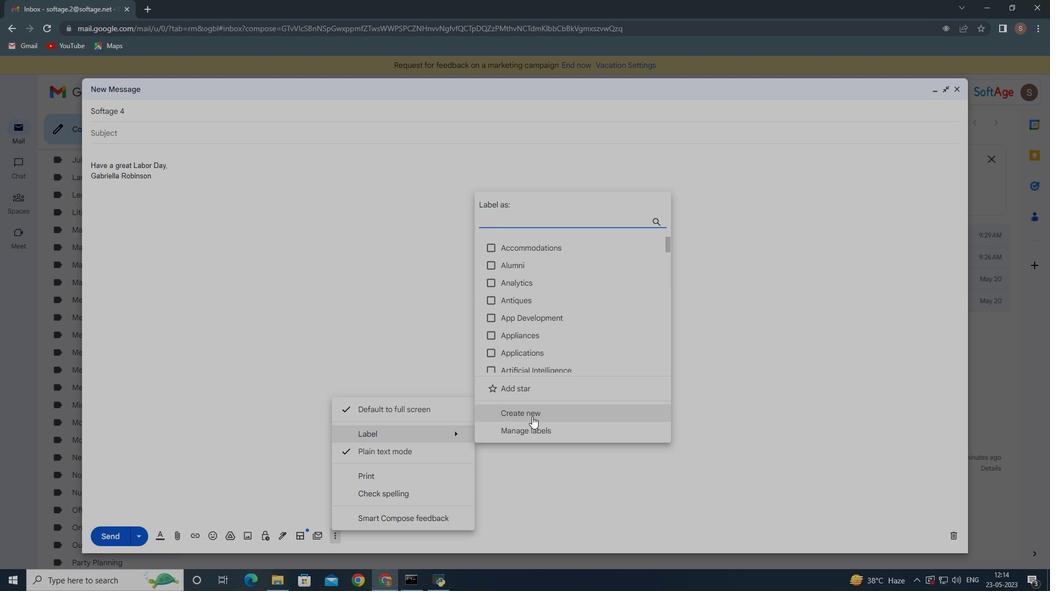 
Action: Mouse moved to (461, 338)
Screenshot: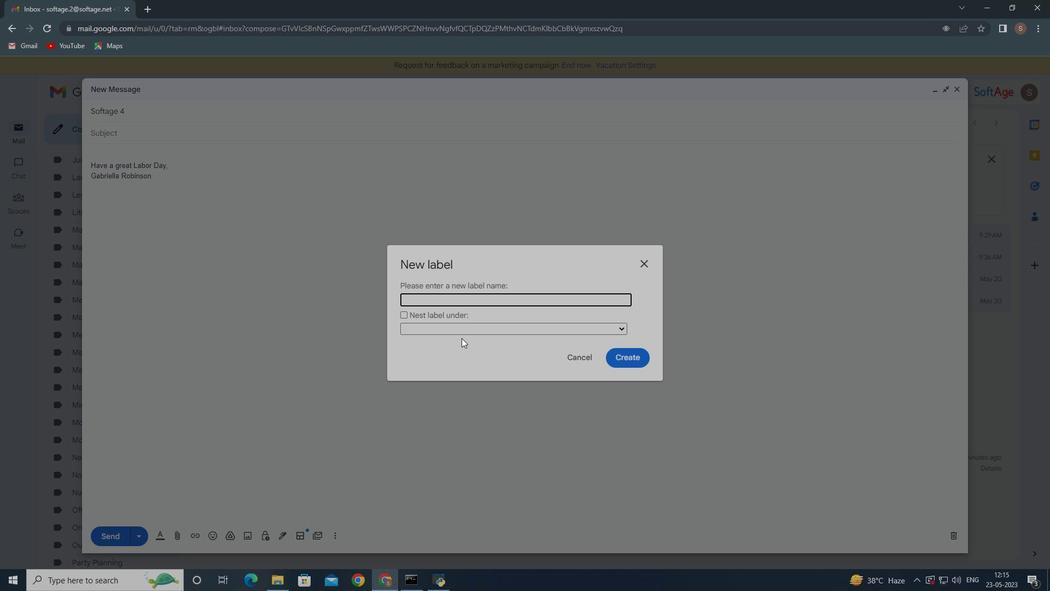 
Action: Key pressed <Key.shift>Clothing
Screenshot: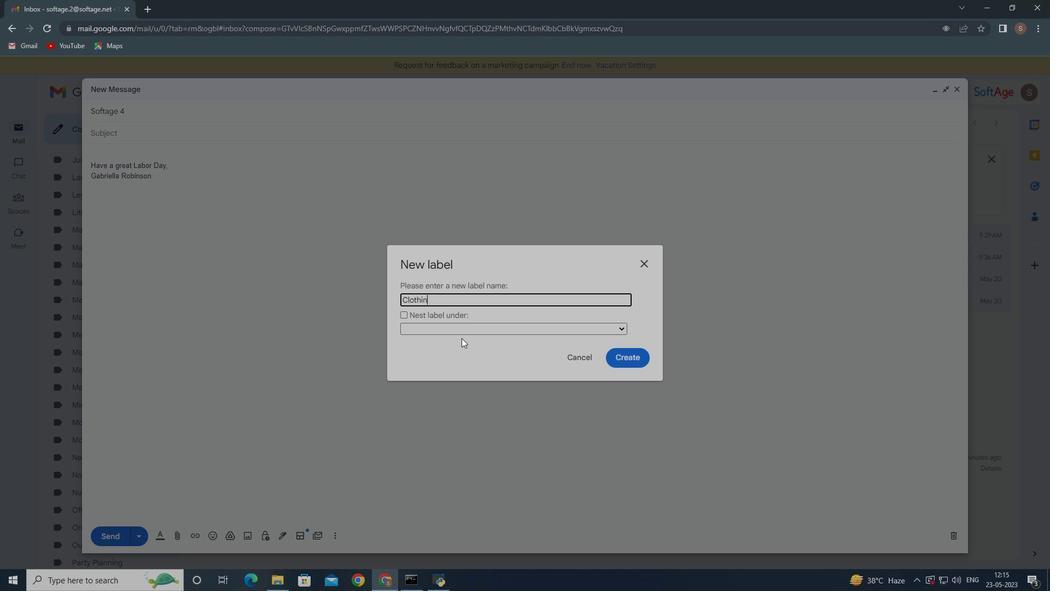 
Action: Mouse moved to (636, 362)
Screenshot: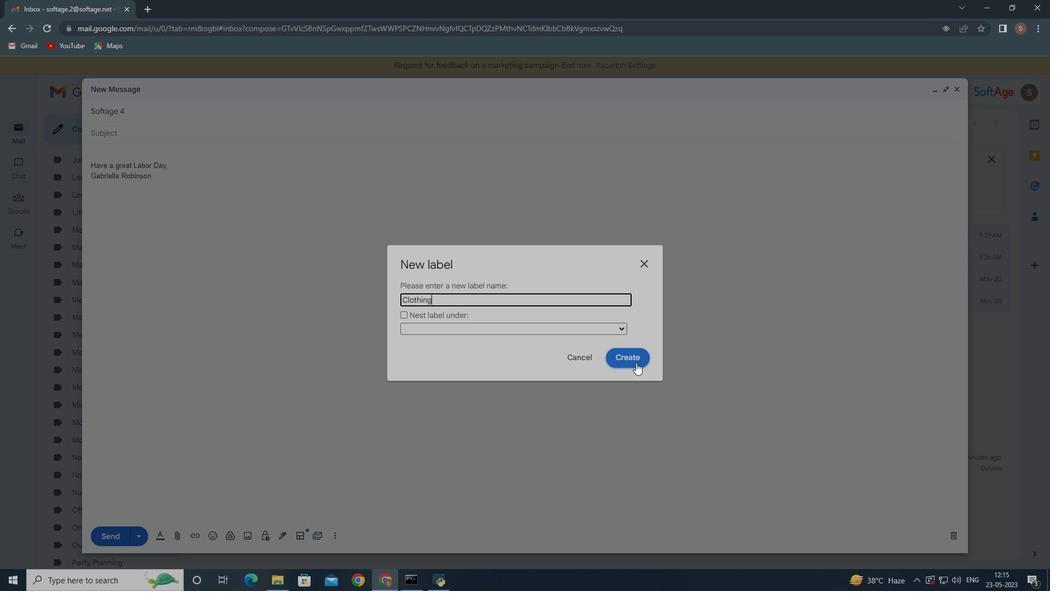 
Action: Mouse pressed left at (636, 362)
Screenshot: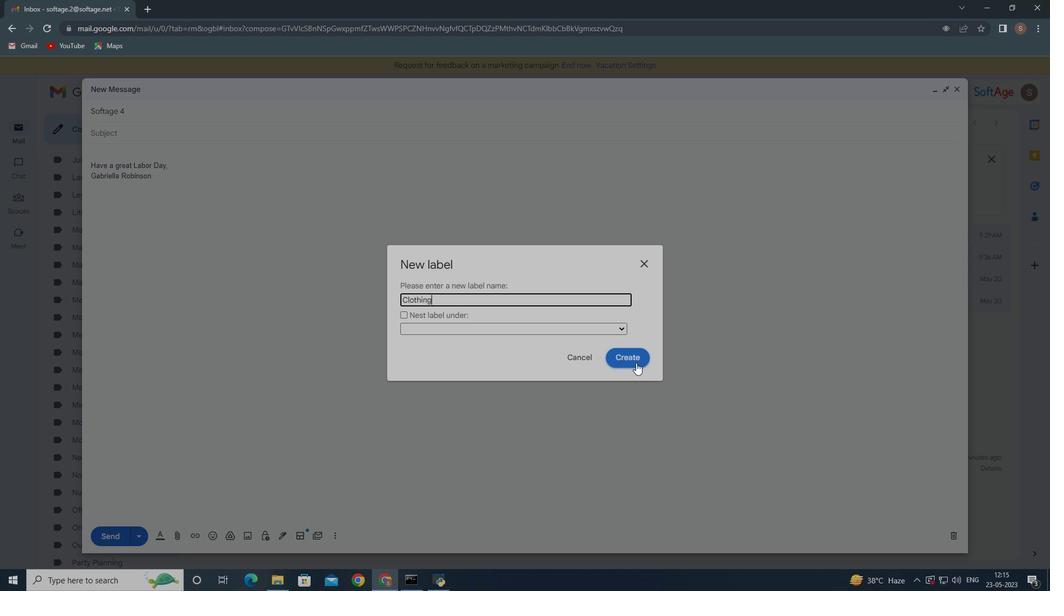 
Action: Mouse moved to (836, 250)
Screenshot: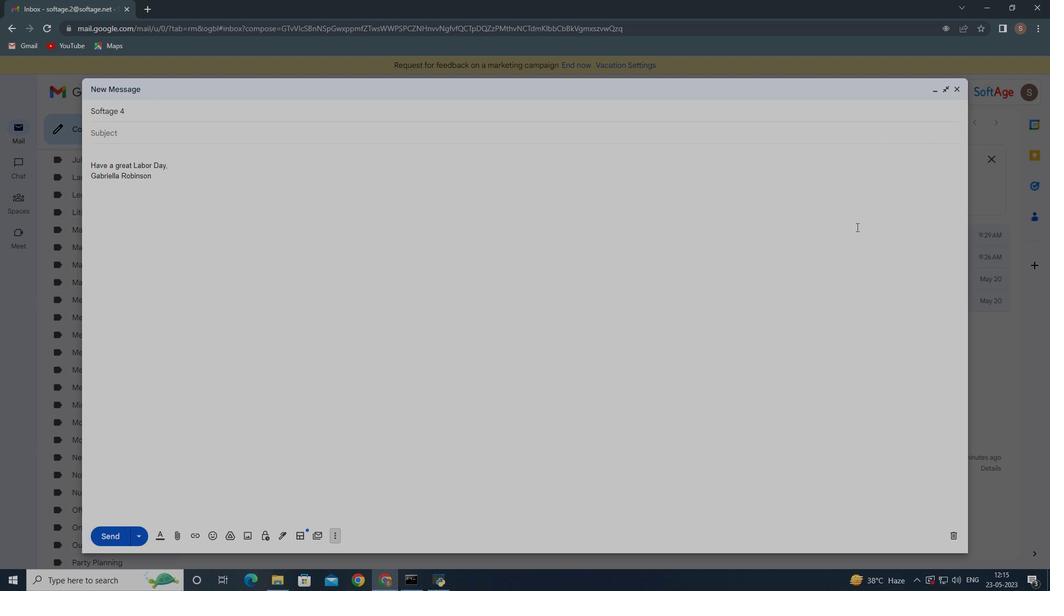 
